 Task: Create a due date automation trigger when advanced on, the moment a card is due add fields without custom field "Resume" set to a number lower or equal to 1 and lower than 10.
Action: Mouse moved to (1104, 329)
Screenshot: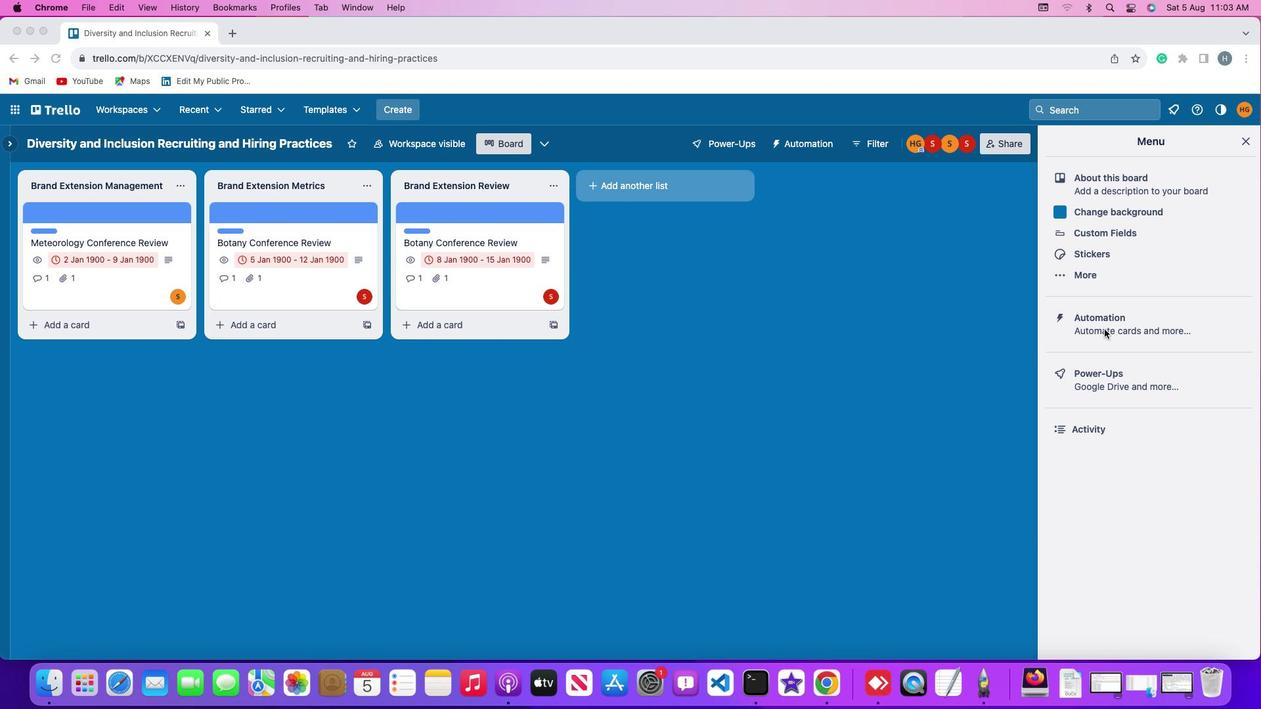 
Action: Mouse pressed left at (1104, 329)
Screenshot: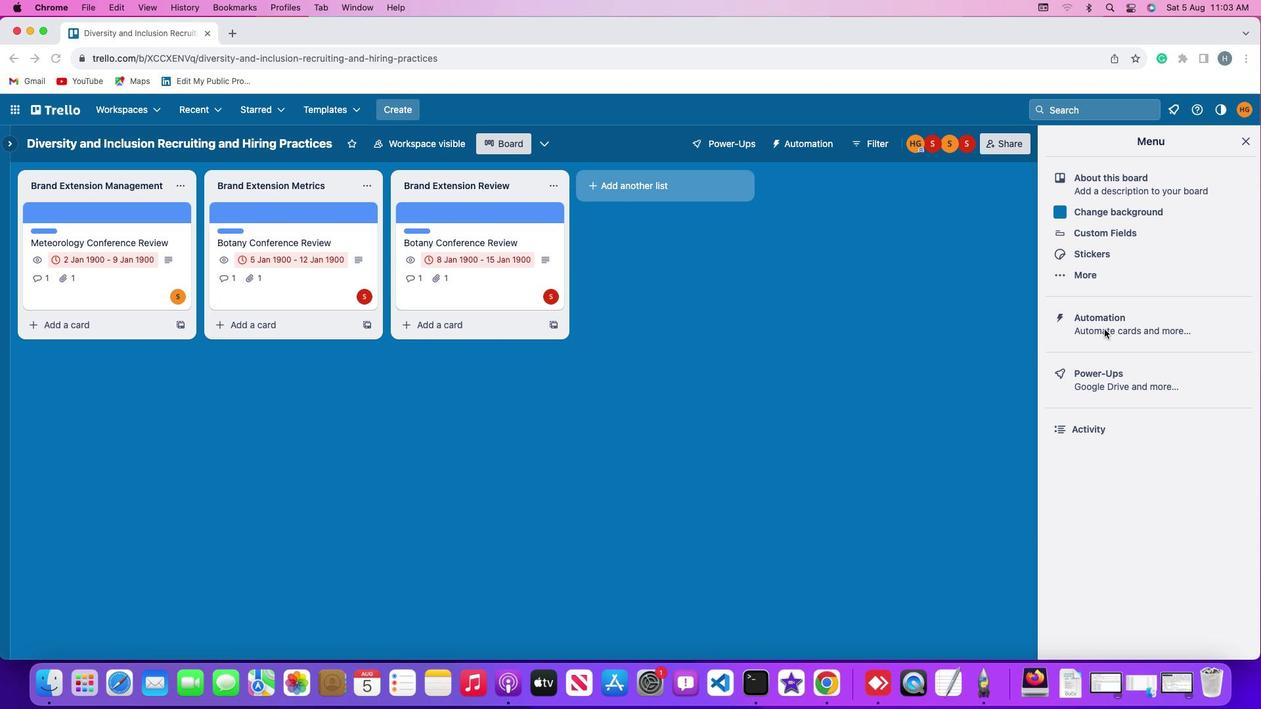 
Action: Mouse pressed left at (1104, 329)
Screenshot: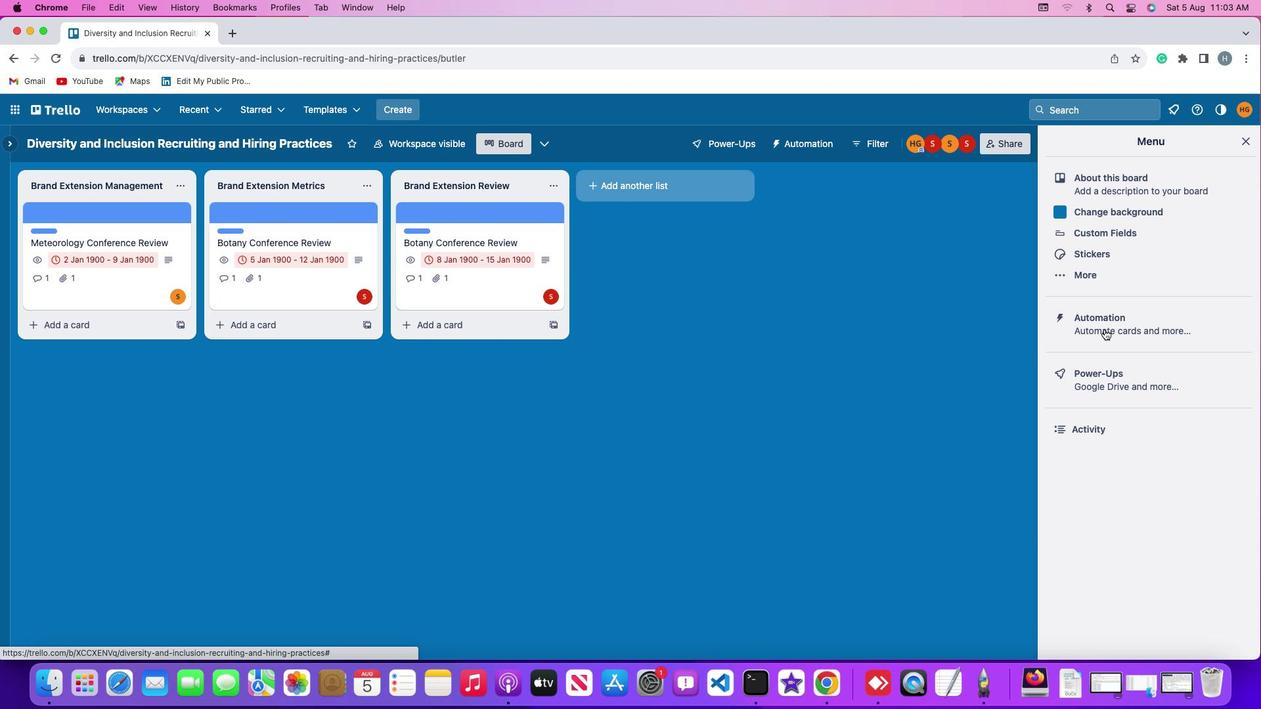 
Action: Mouse moved to (98, 315)
Screenshot: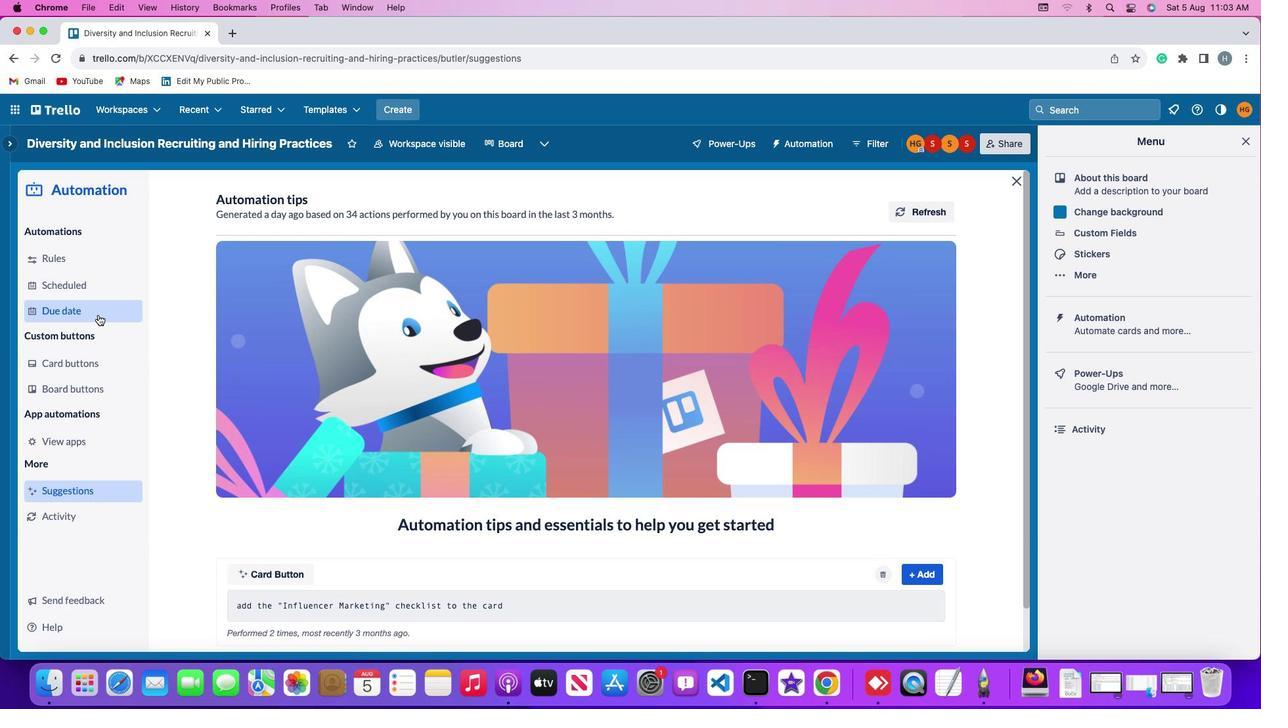 
Action: Mouse pressed left at (98, 315)
Screenshot: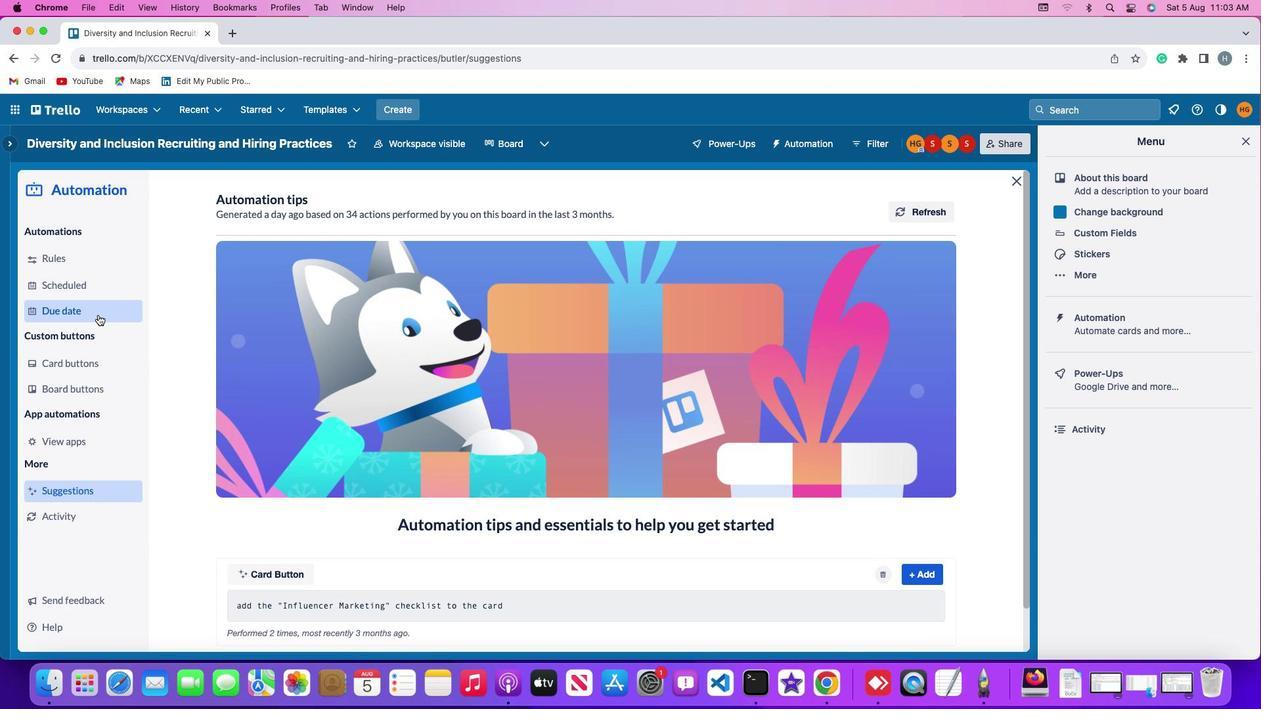 
Action: Mouse moved to (874, 199)
Screenshot: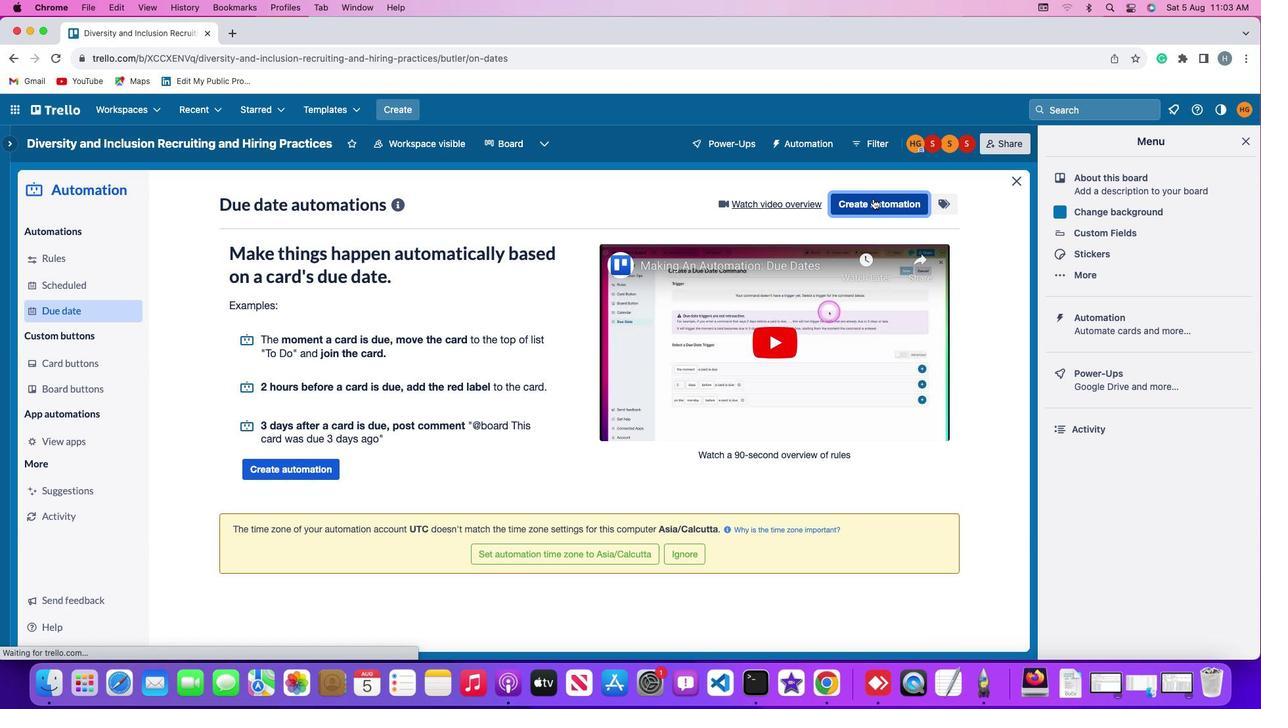 
Action: Mouse pressed left at (874, 199)
Screenshot: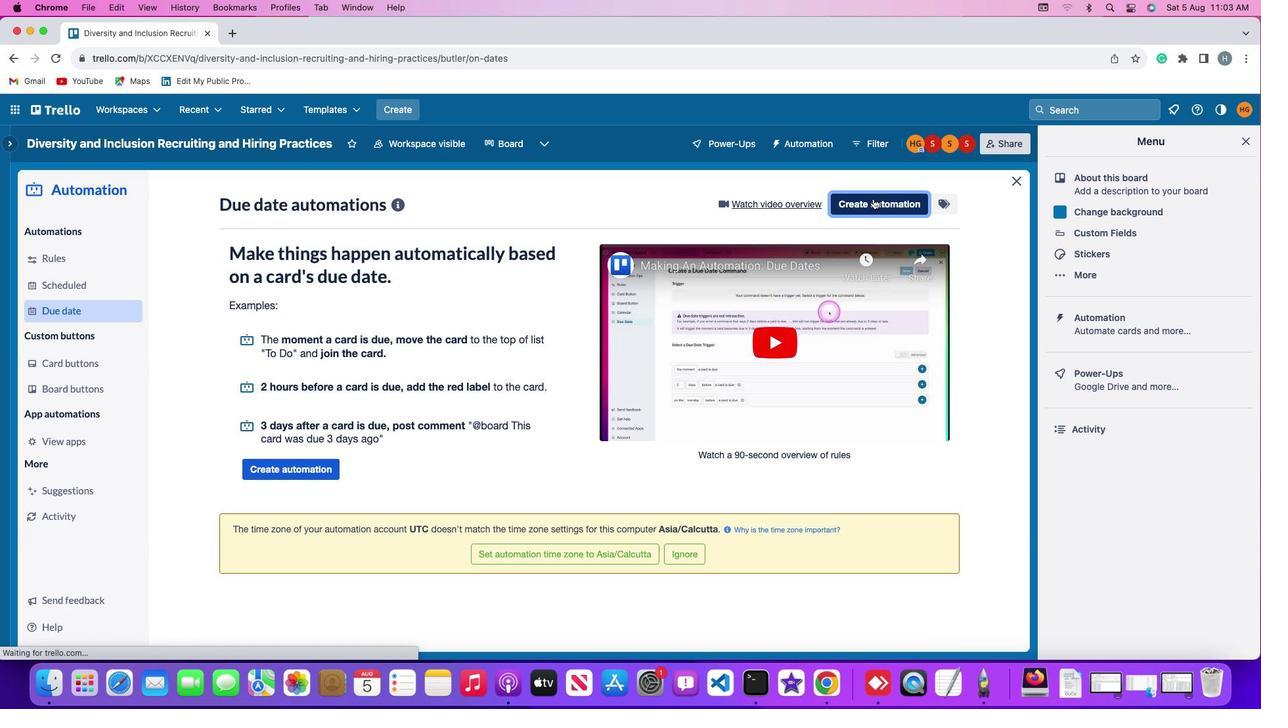 
Action: Mouse moved to (540, 329)
Screenshot: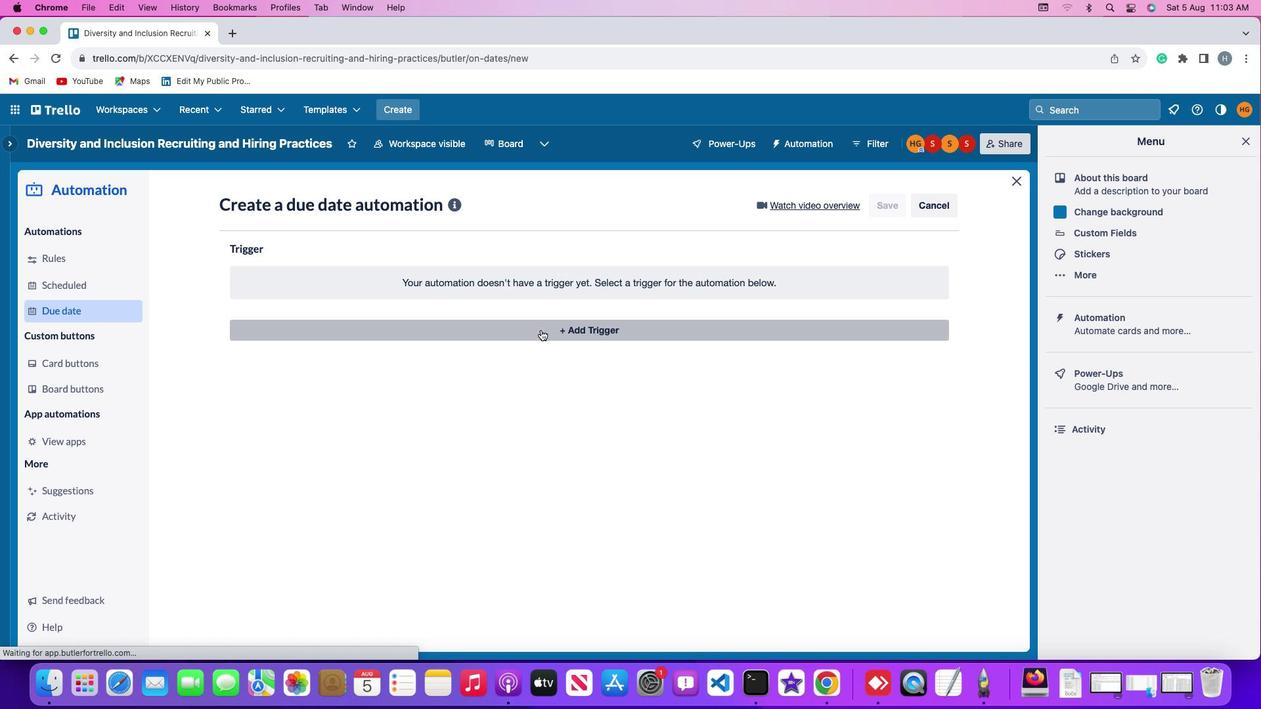 
Action: Mouse pressed left at (540, 329)
Screenshot: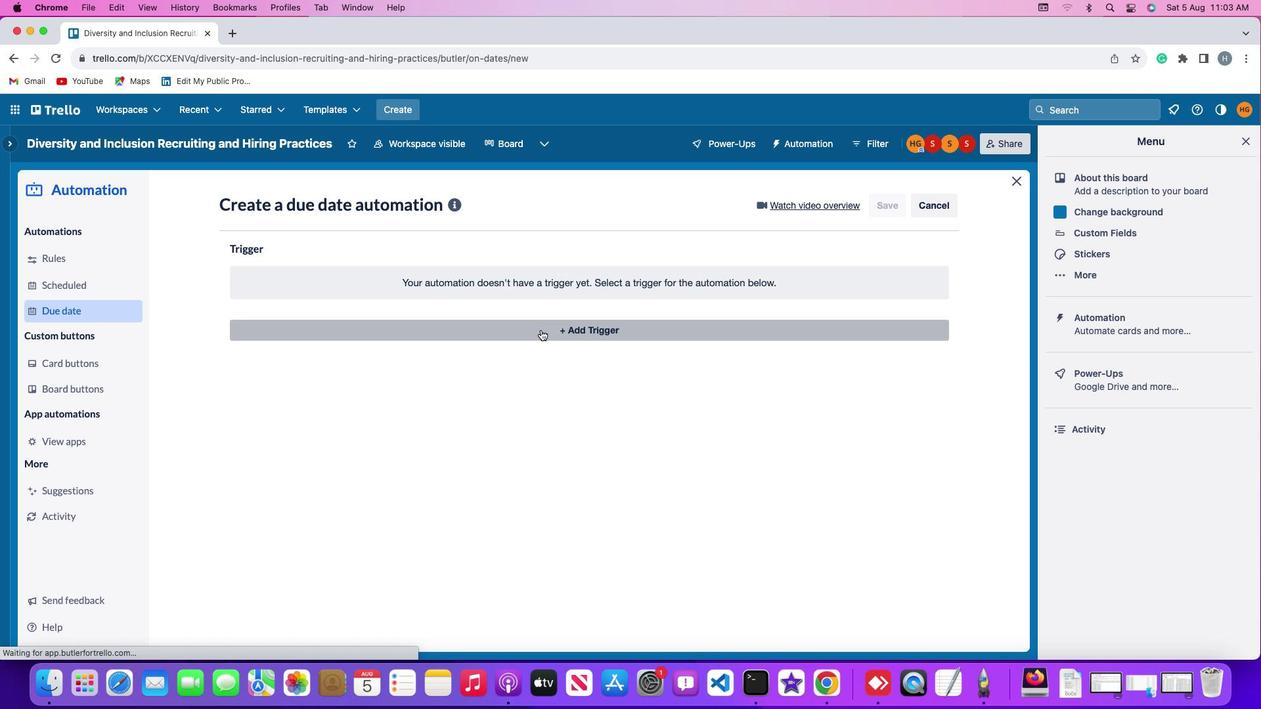 
Action: Mouse moved to (291, 488)
Screenshot: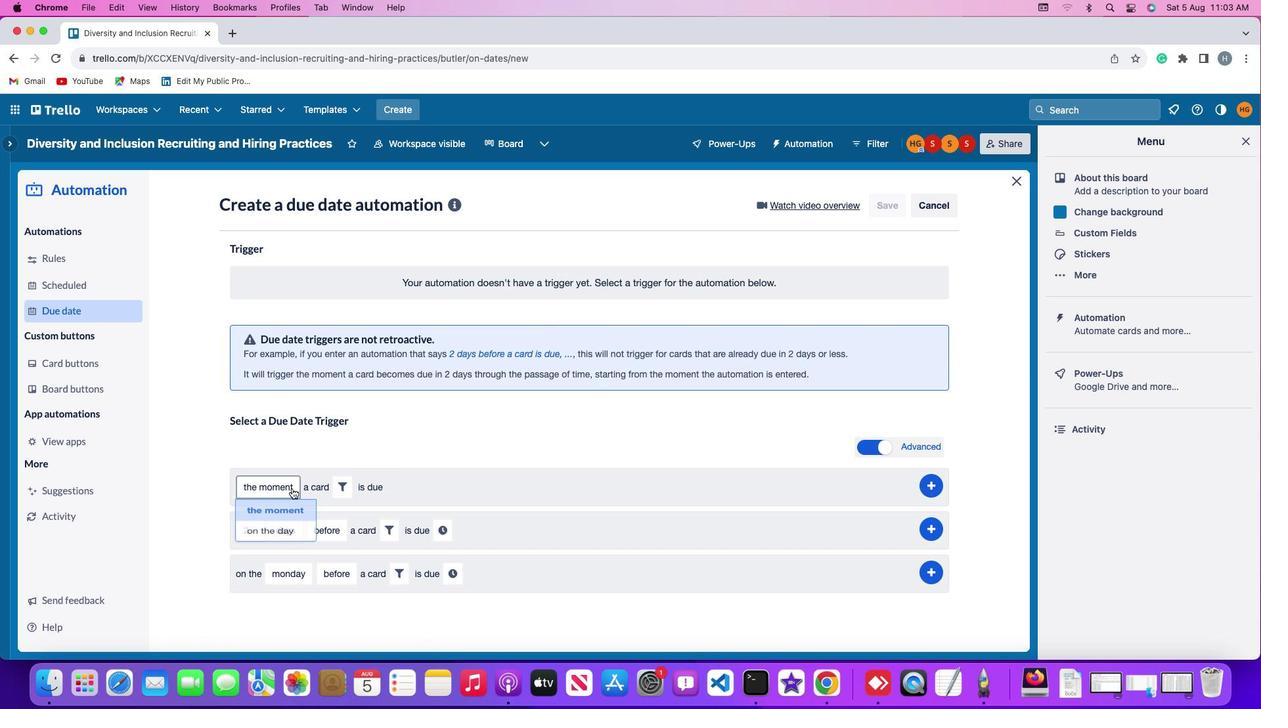 
Action: Mouse pressed left at (291, 488)
Screenshot: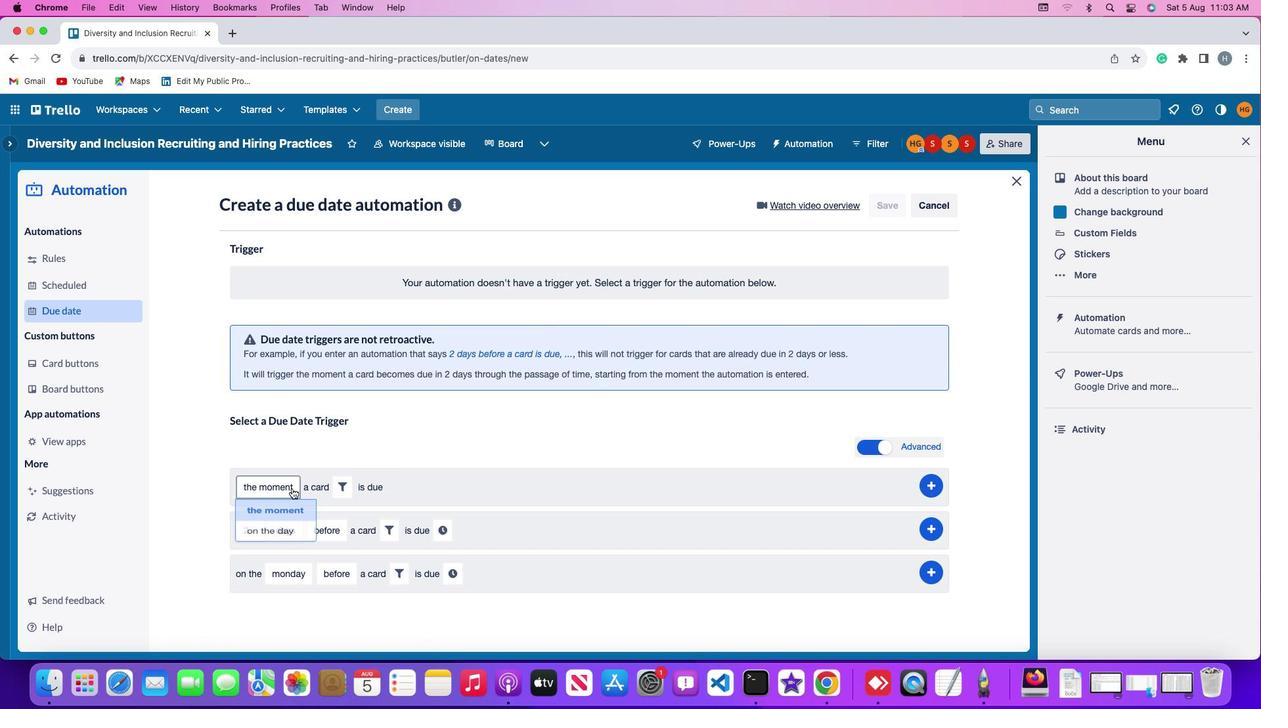 
Action: Mouse moved to (285, 510)
Screenshot: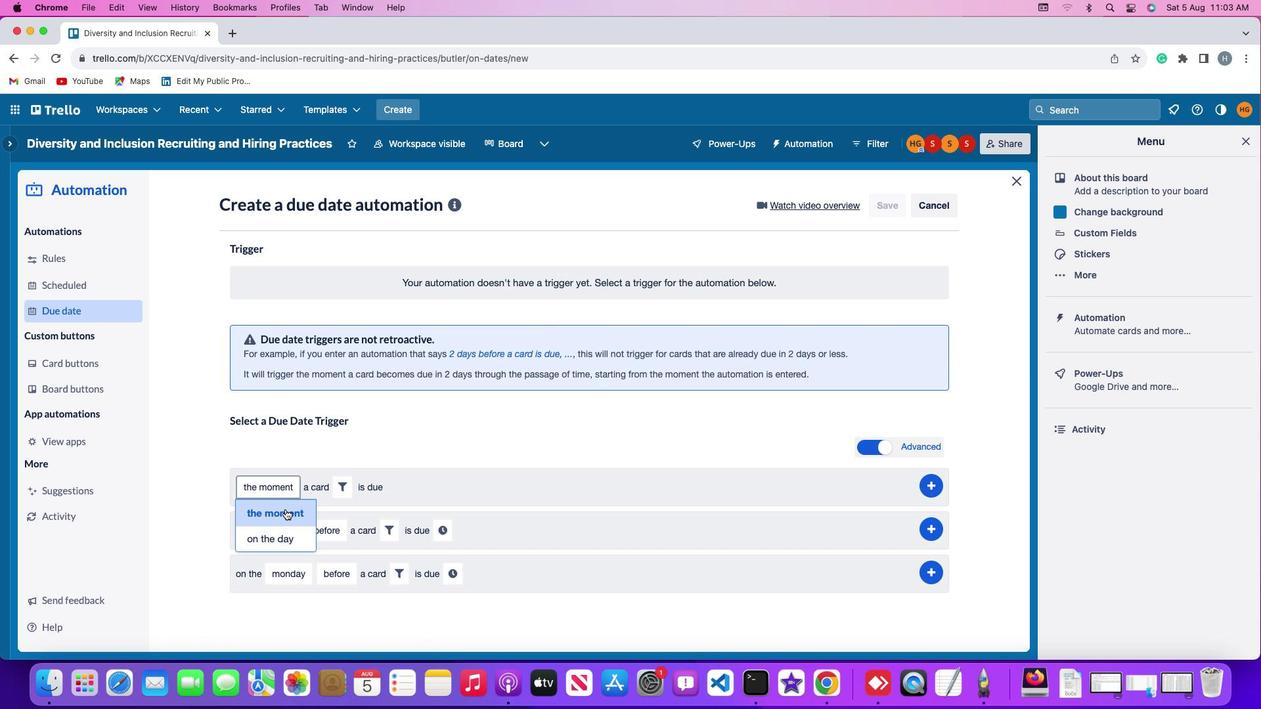 
Action: Mouse pressed left at (285, 510)
Screenshot: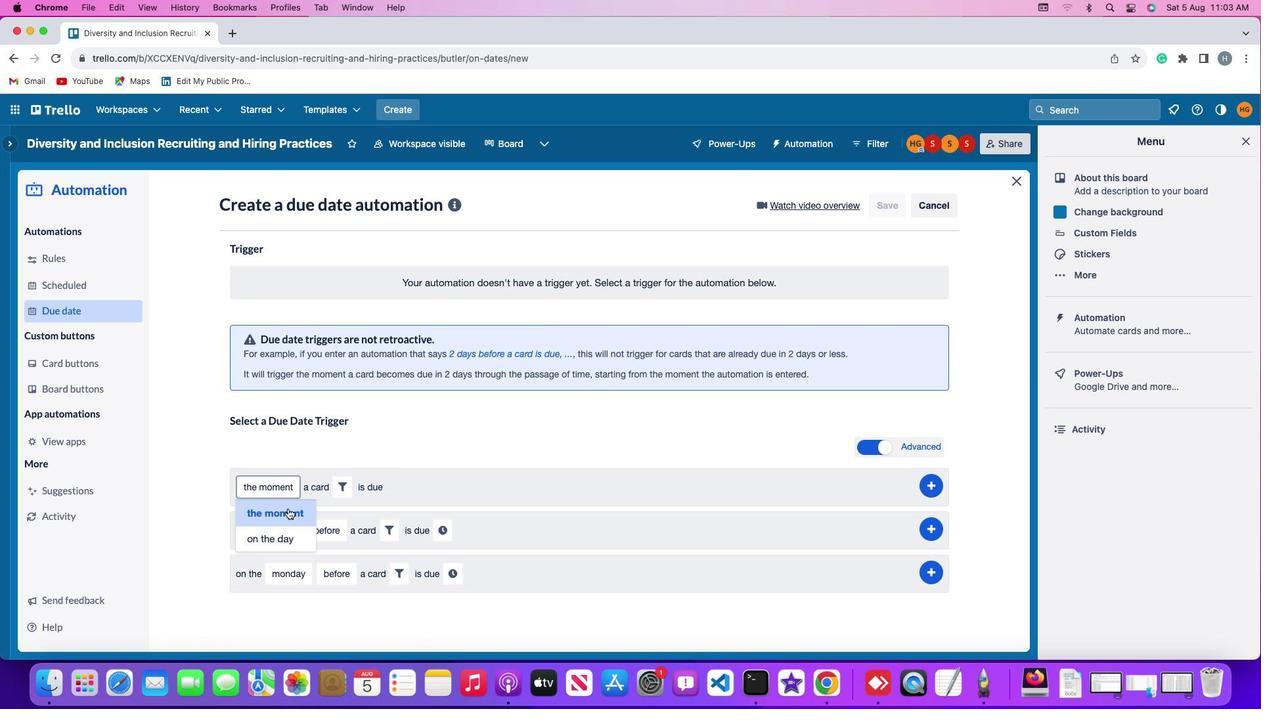 
Action: Mouse moved to (349, 487)
Screenshot: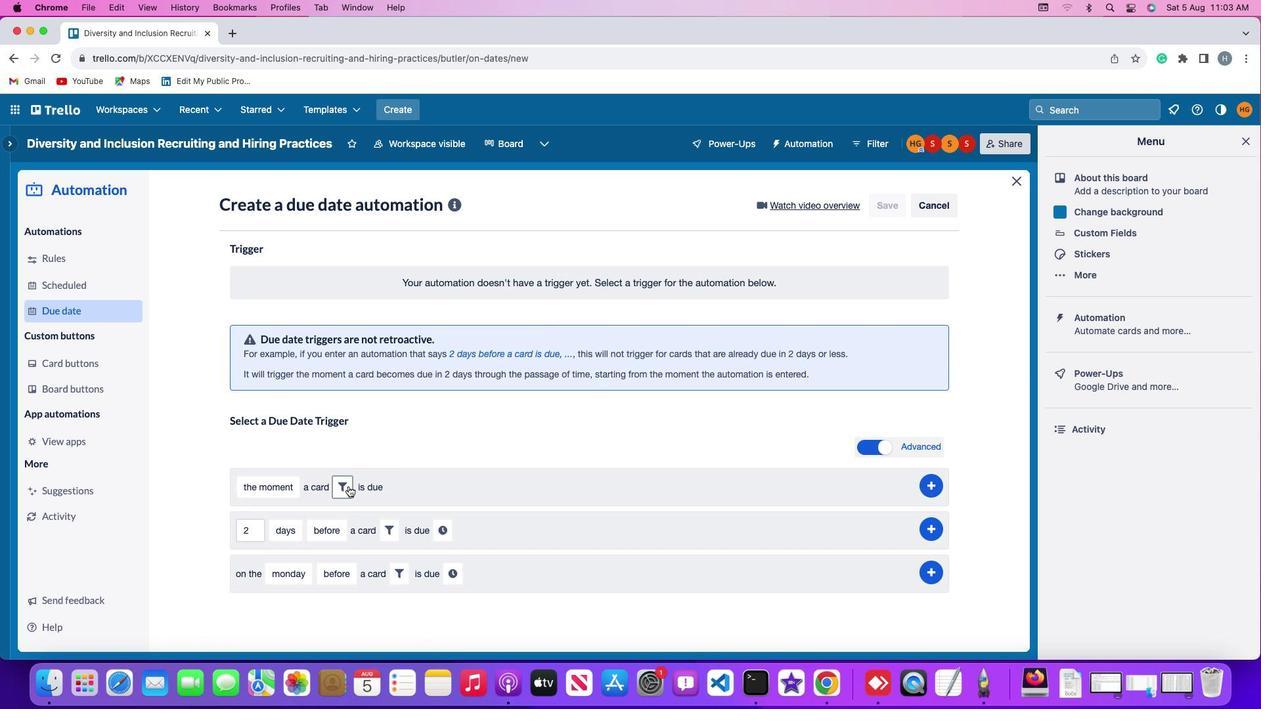 
Action: Mouse pressed left at (349, 487)
Screenshot: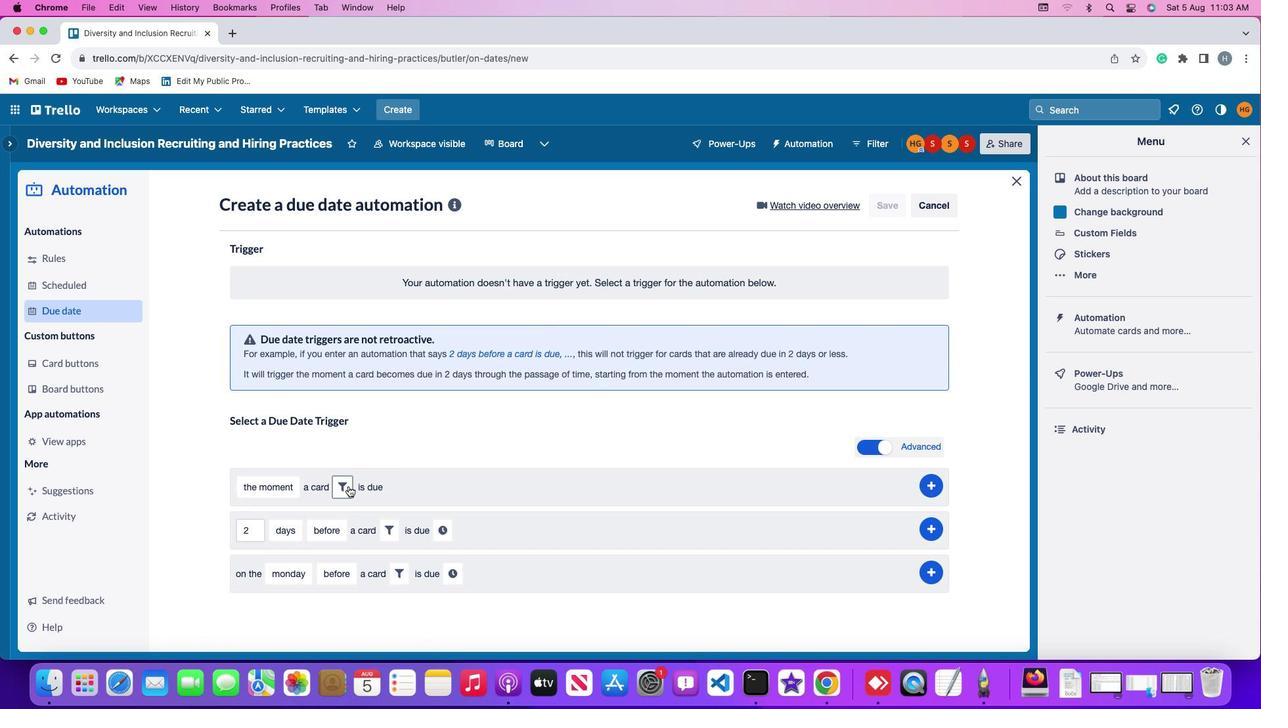 
Action: Mouse moved to (565, 524)
Screenshot: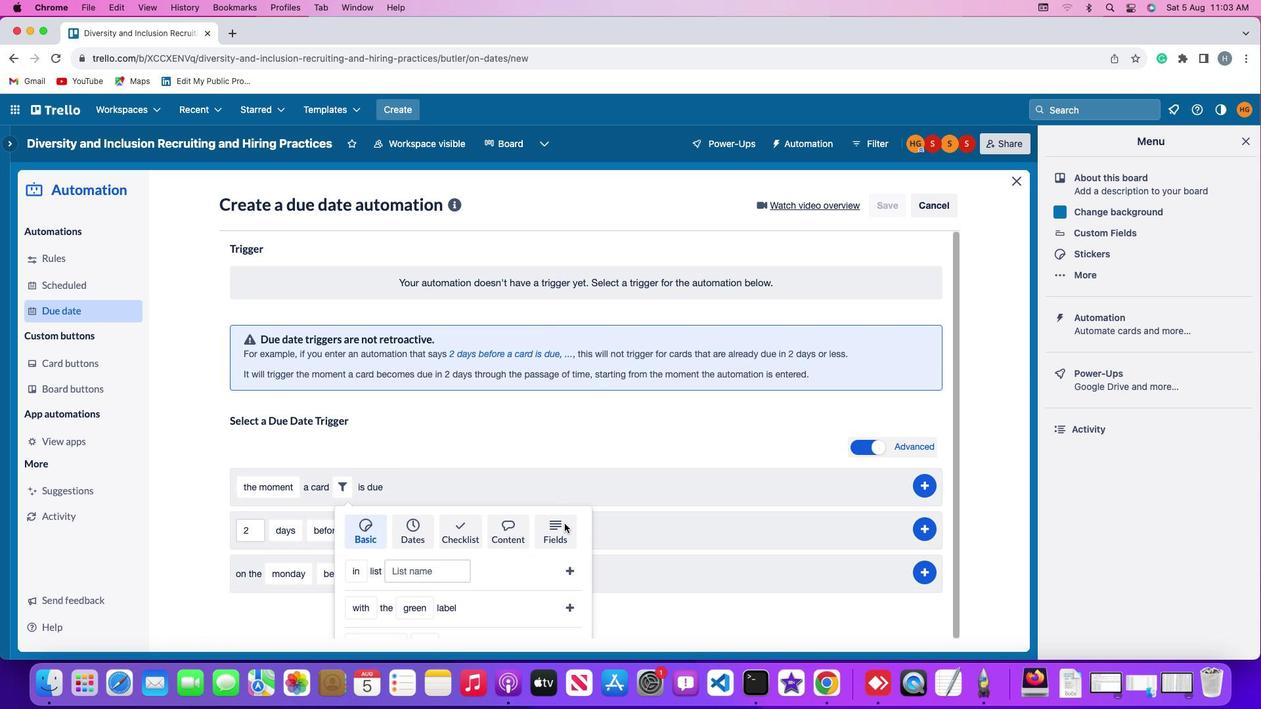 
Action: Mouse pressed left at (565, 524)
Screenshot: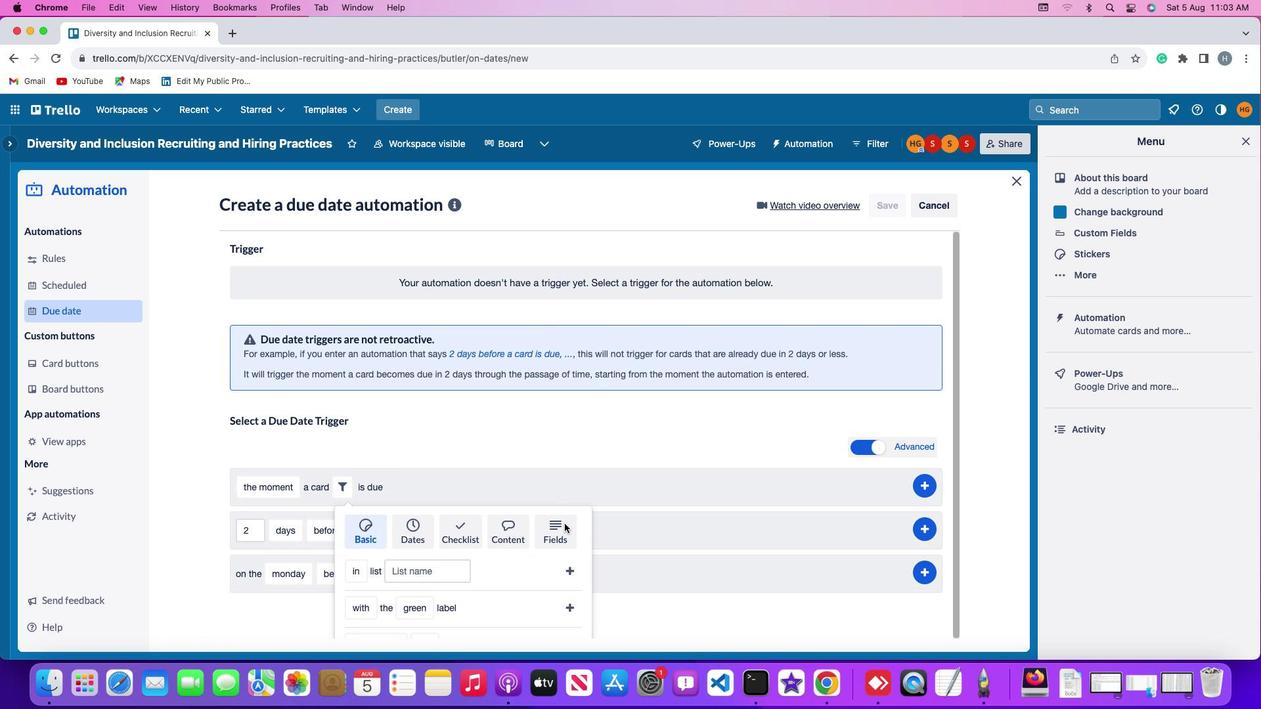 
Action: Mouse moved to (525, 550)
Screenshot: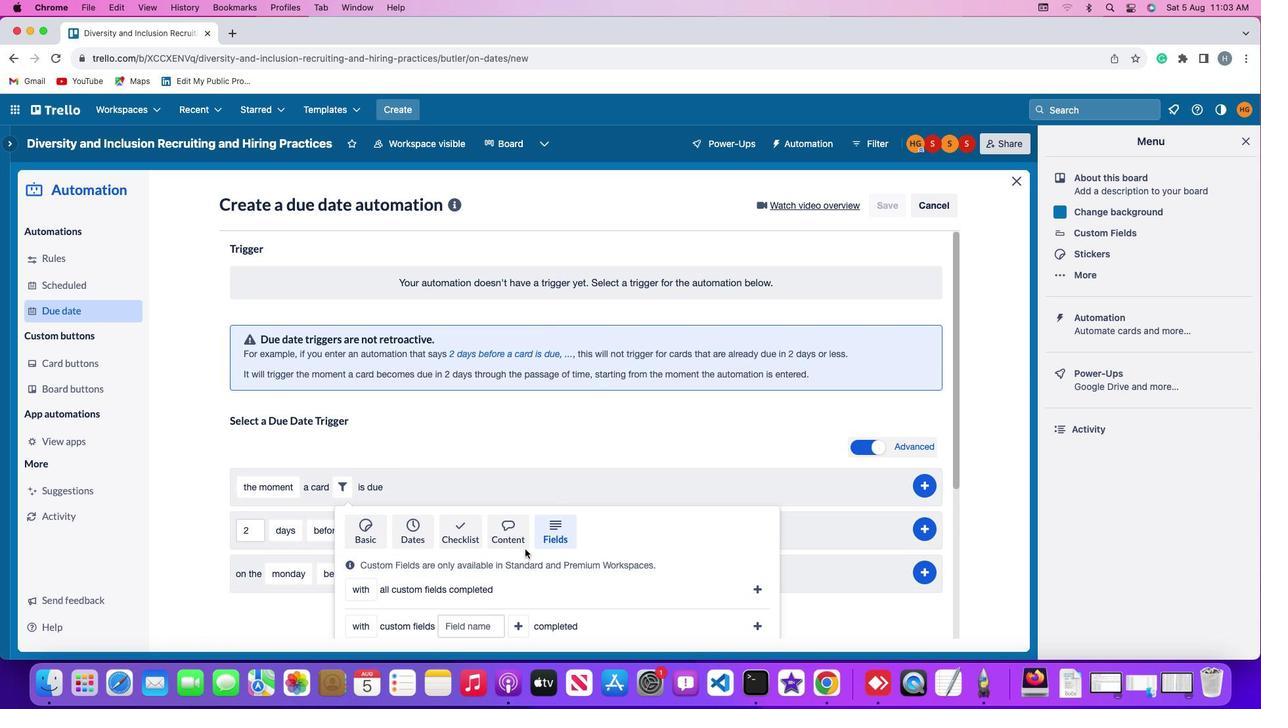 
Action: Mouse scrolled (525, 550) with delta (0, 0)
Screenshot: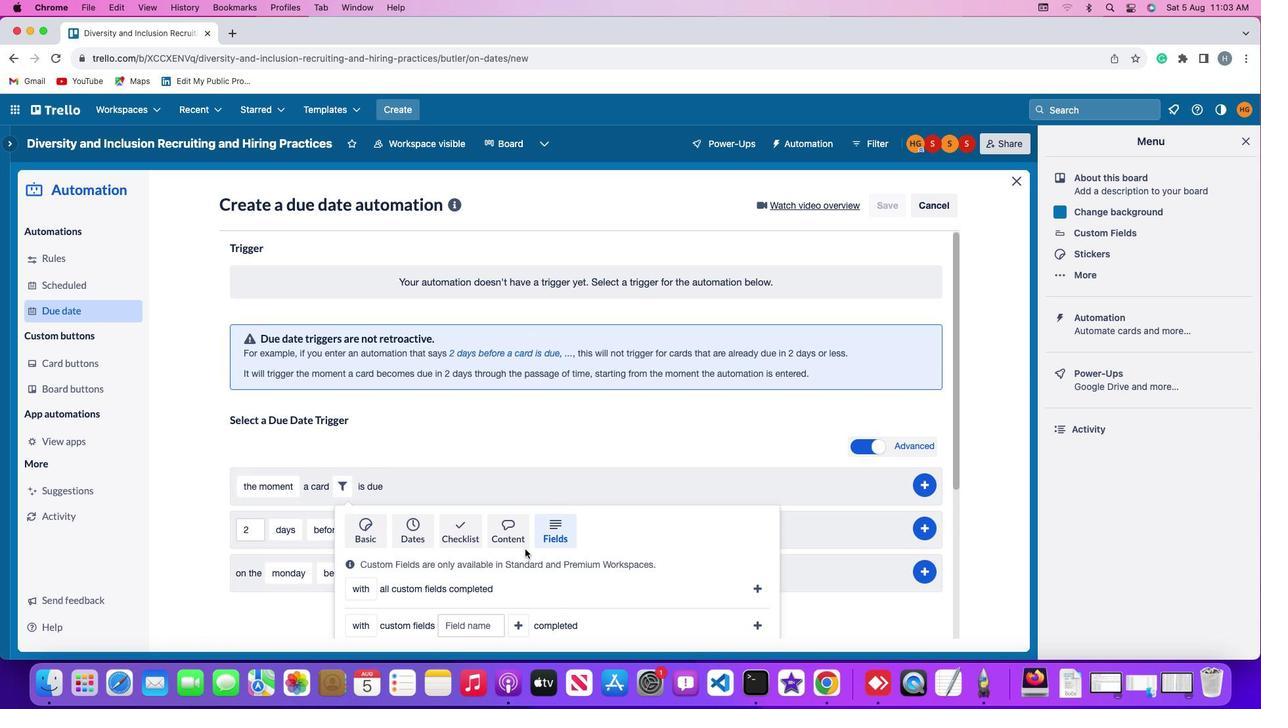 
Action: Mouse scrolled (525, 550) with delta (0, 0)
Screenshot: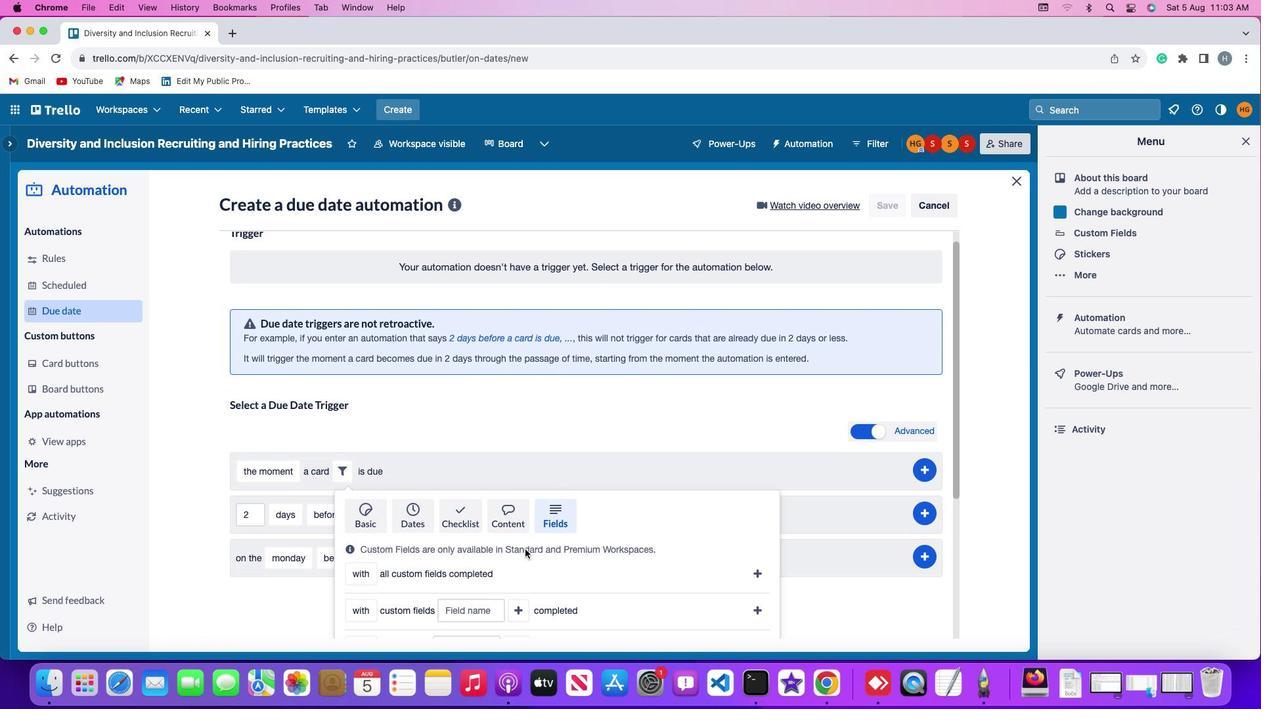 
Action: Mouse scrolled (525, 550) with delta (0, -1)
Screenshot: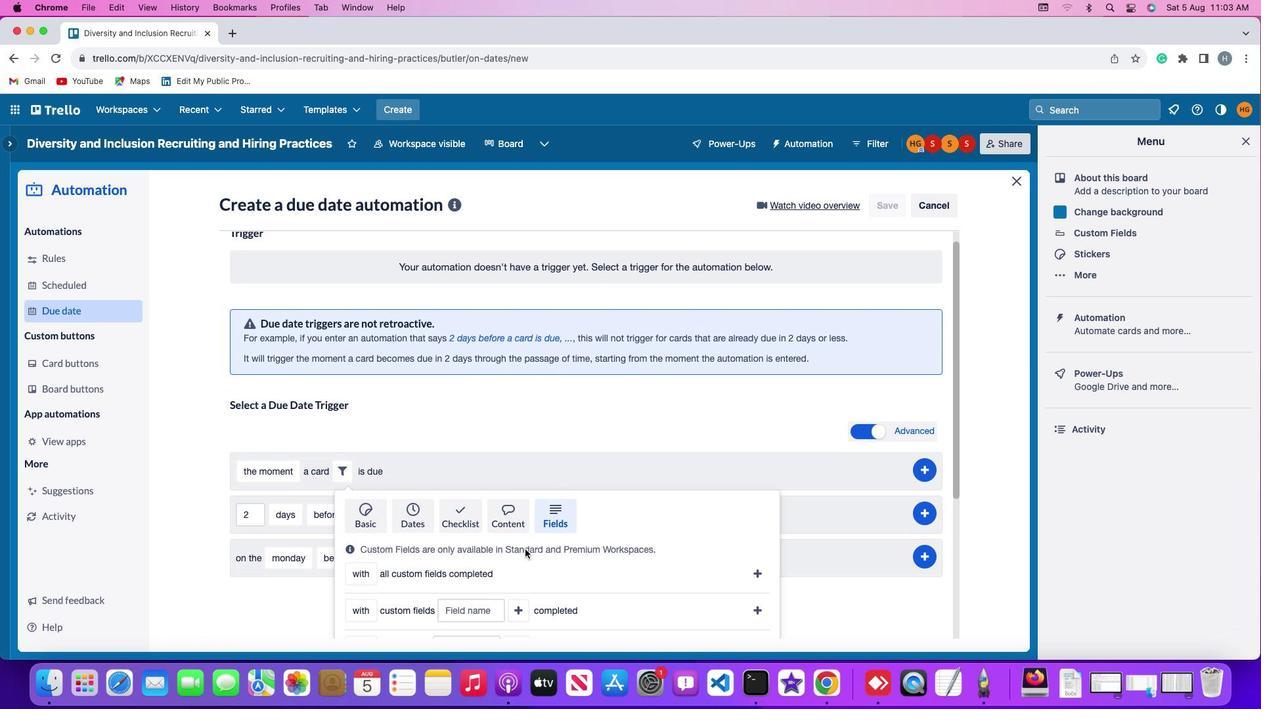 
Action: Mouse scrolled (525, 550) with delta (0, -2)
Screenshot: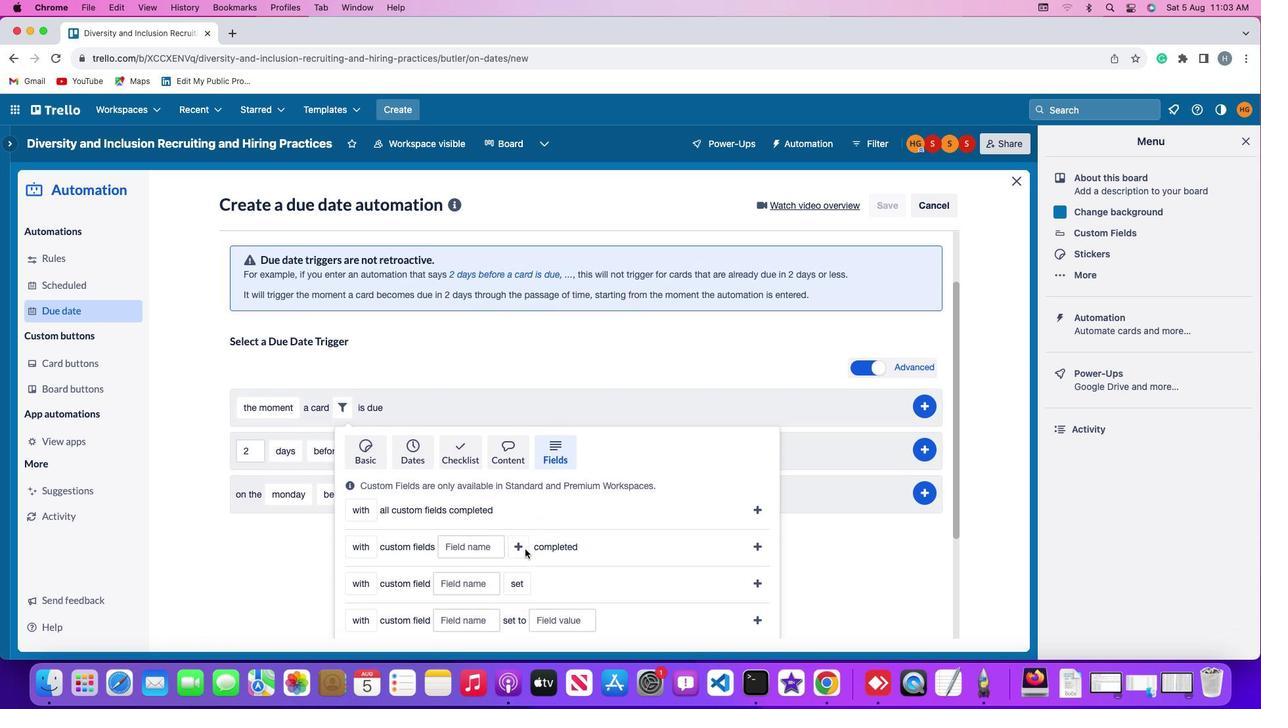 
Action: Mouse scrolled (525, 550) with delta (0, 0)
Screenshot: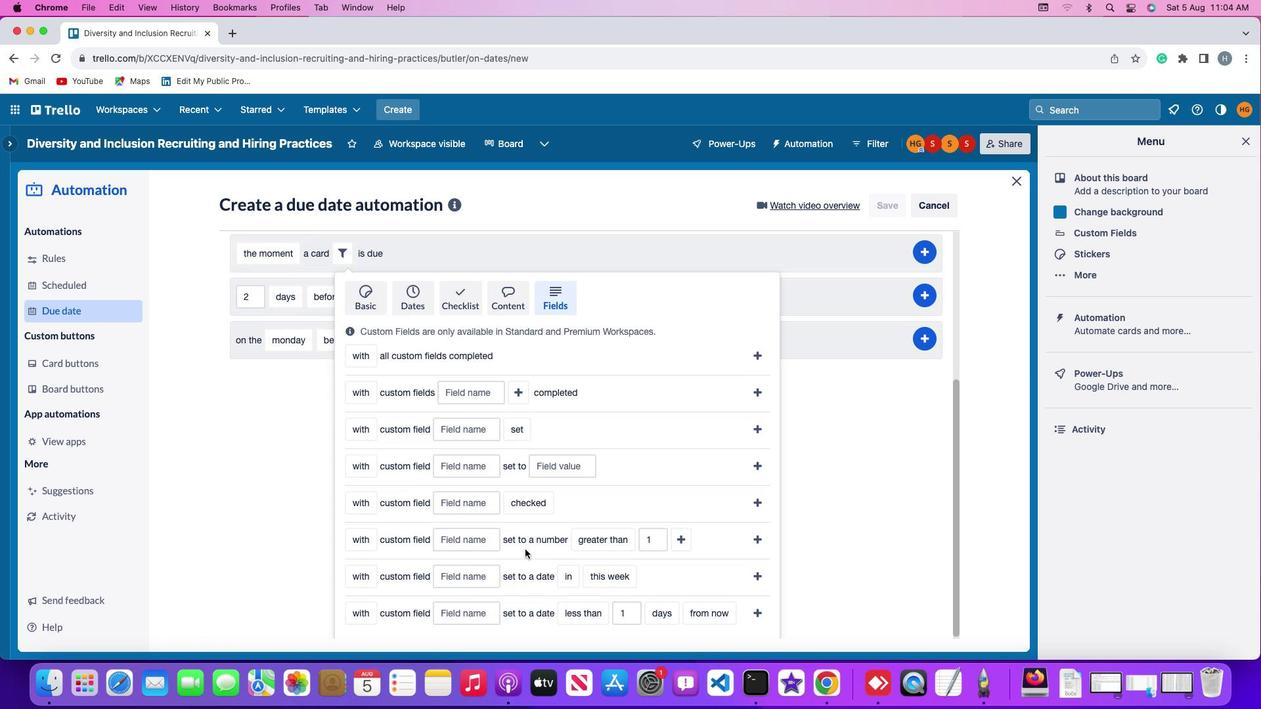 
Action: Mouse scrolled (525, 550) with delta (0, 0)
Screenshot: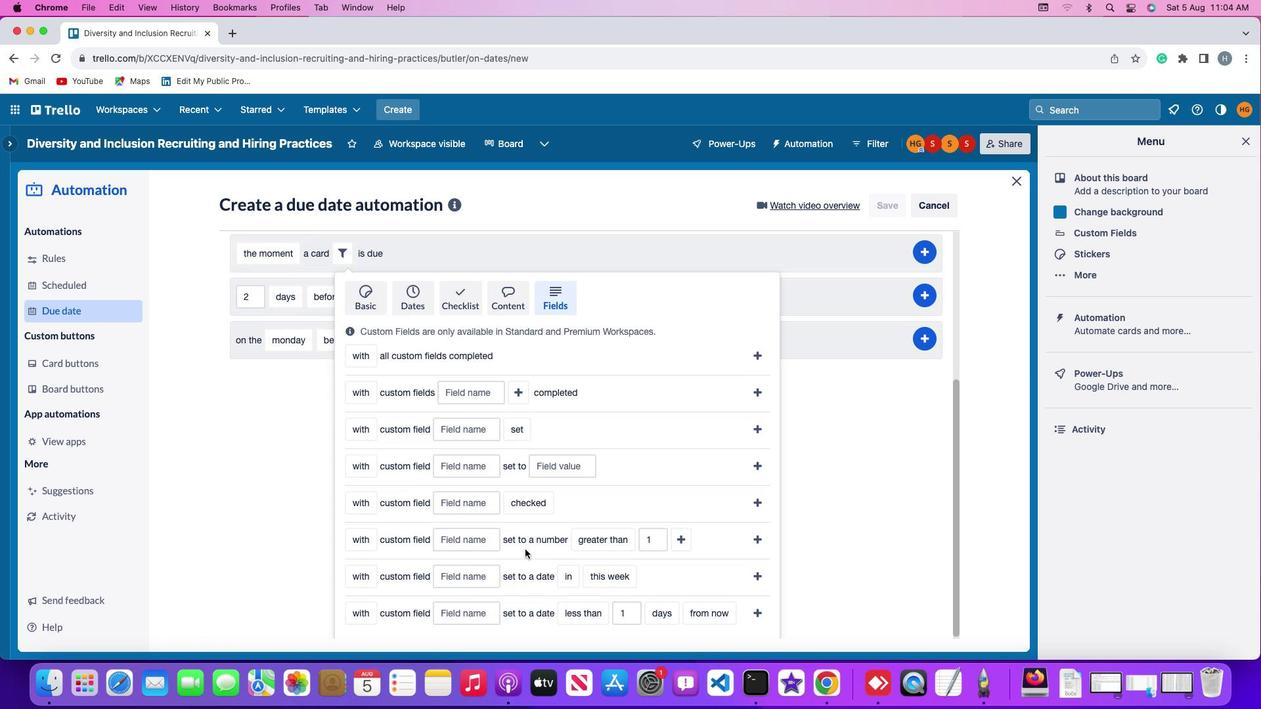
Action: Mouse scrolled (525, 550) with delta (0, -1)
Screenshot: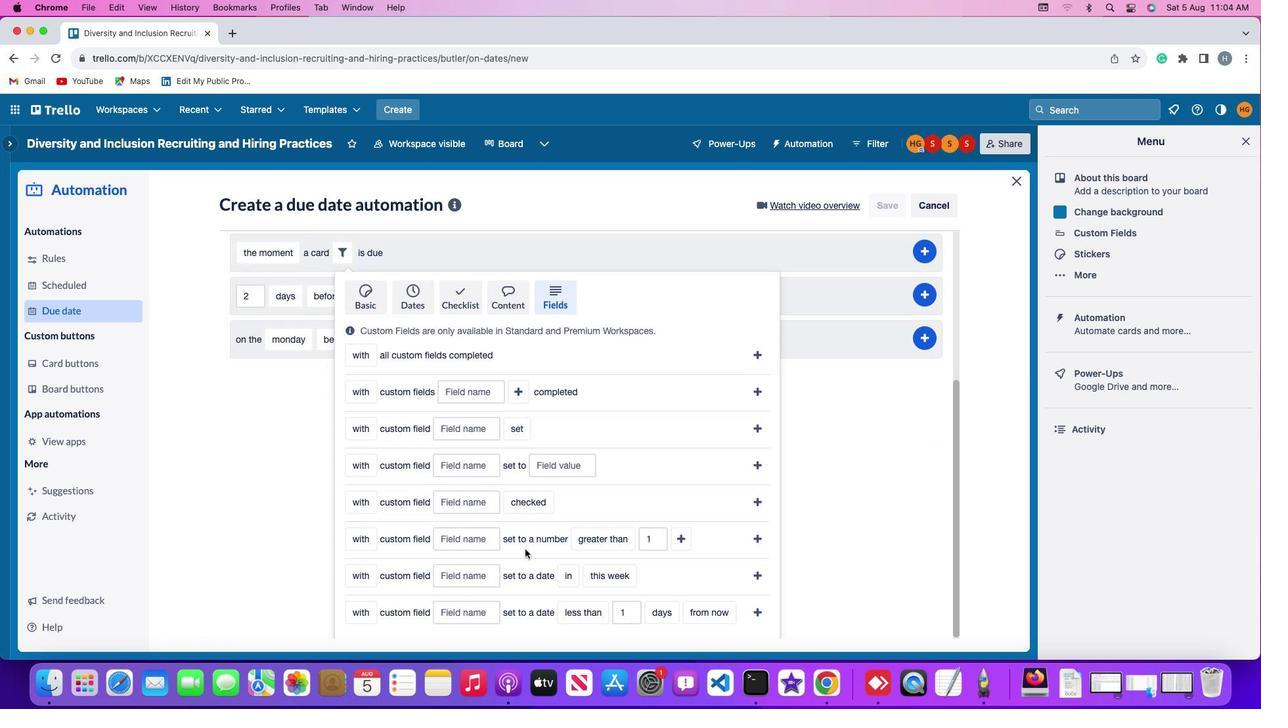 
Action: Mouse moved to (364, 536)
Screenshot: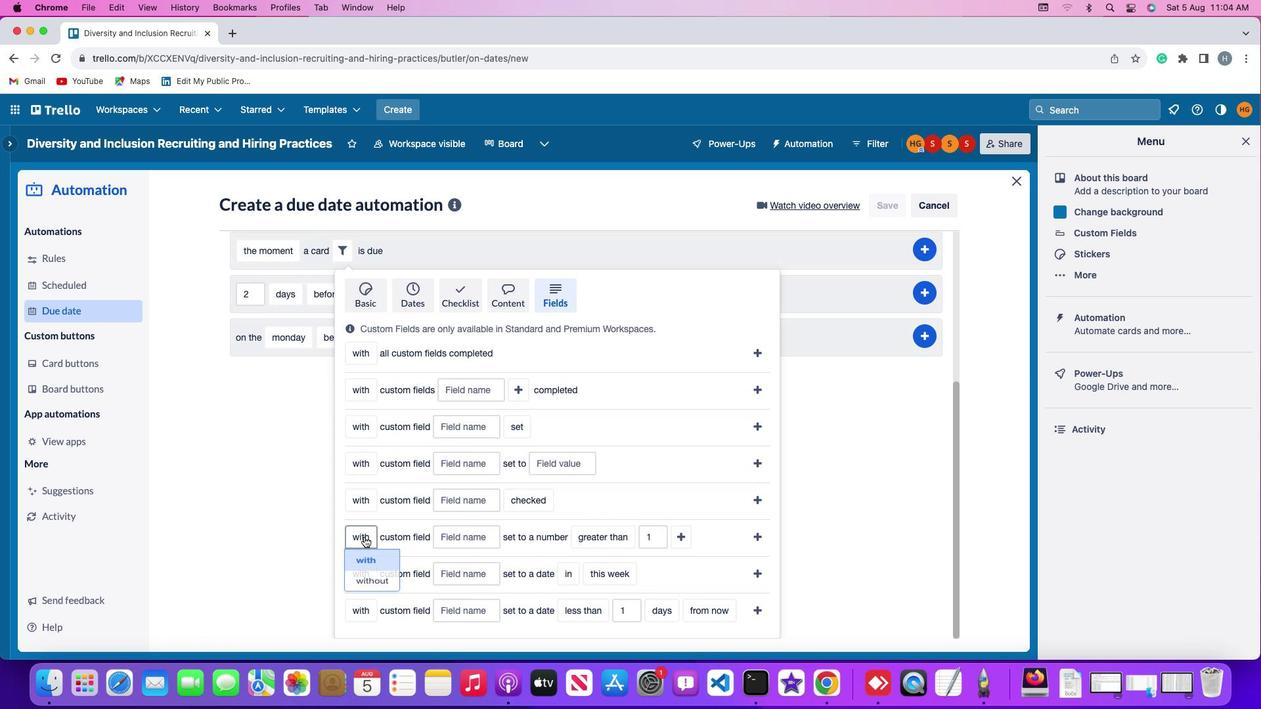 
Action: Mouse pressed left at (364, 536)
Screenshot: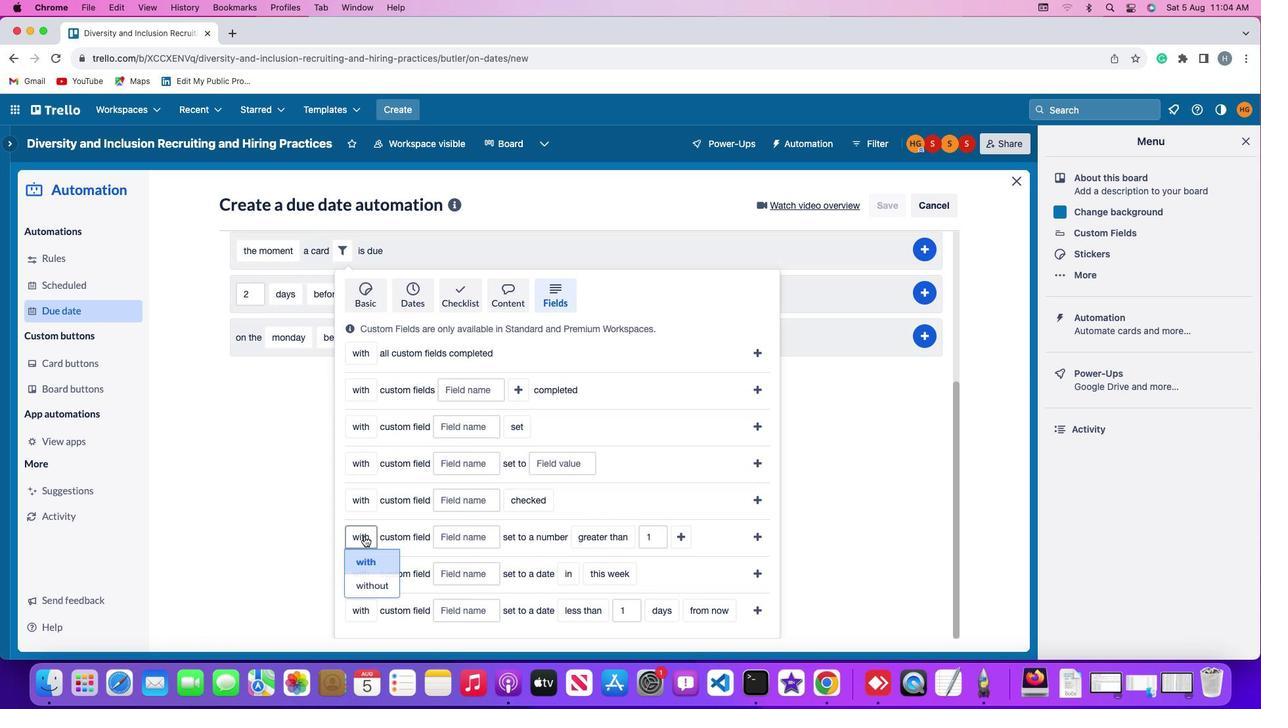 
Action: Mouse moved to (379, 584)
Screenshot: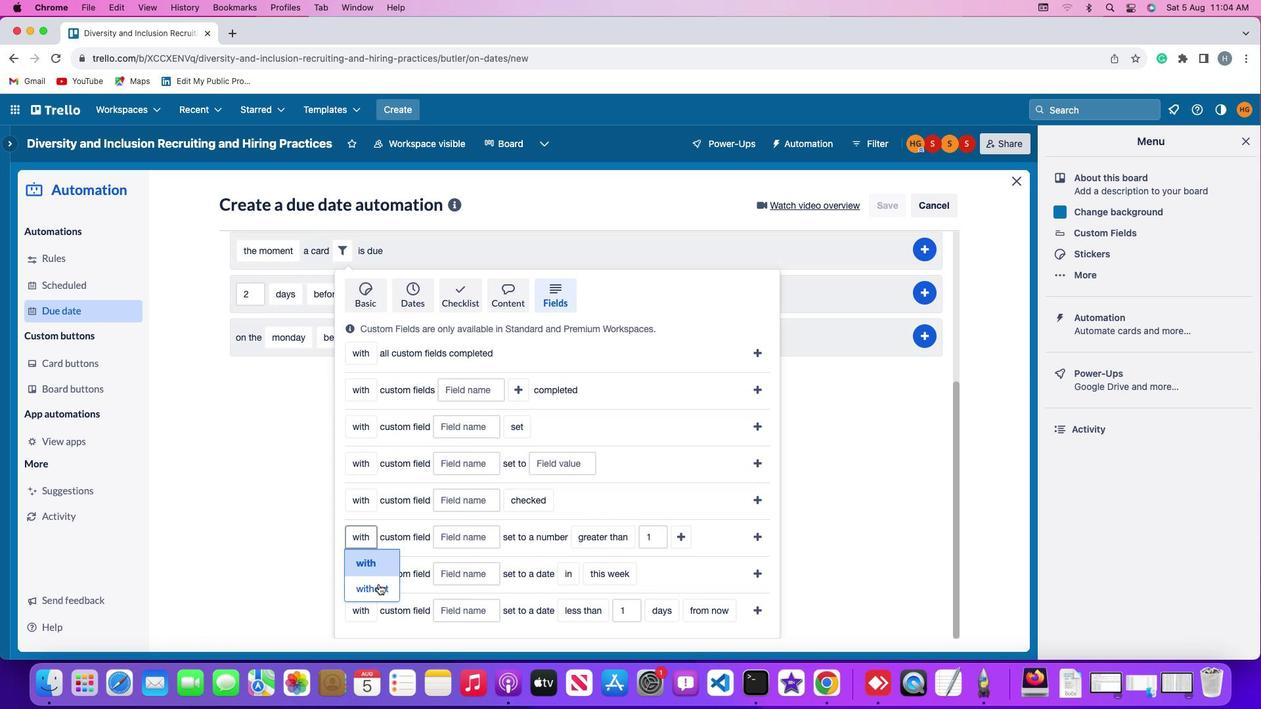
Action: Mouse pressed left at (379, 584)
Screenshot: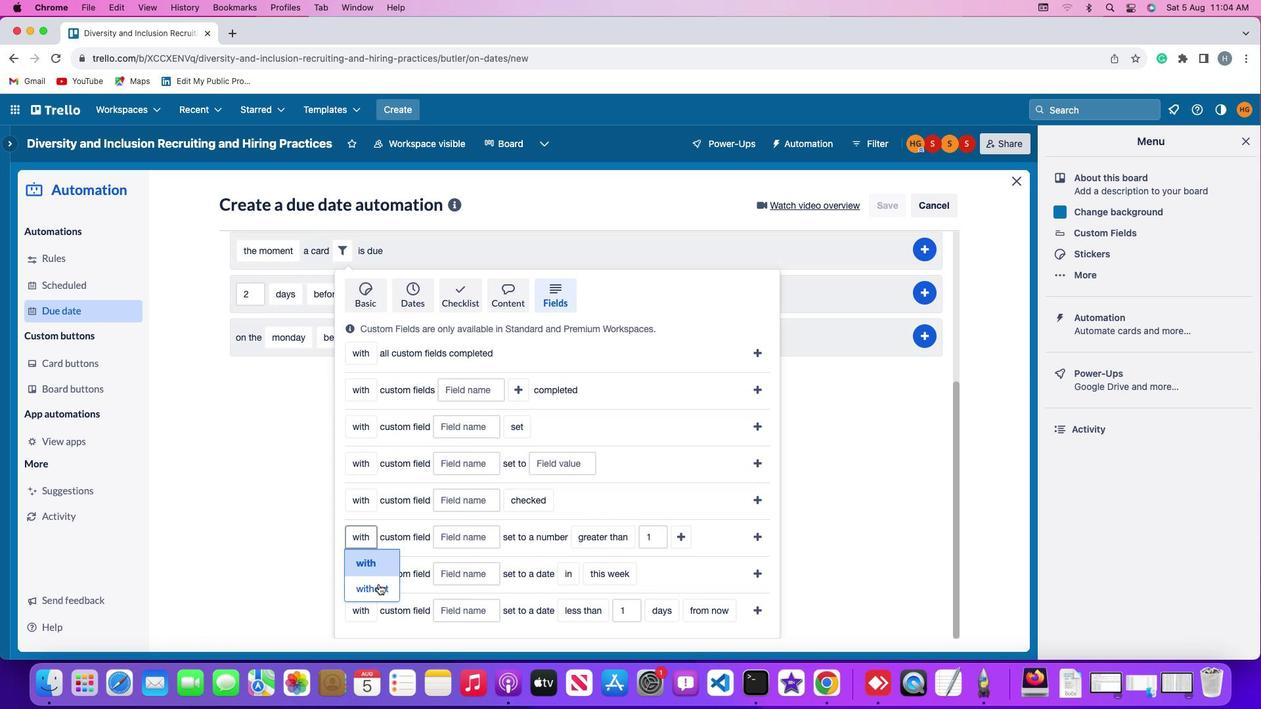 
Action: Mouse moved to (465, 538)
Screenshot: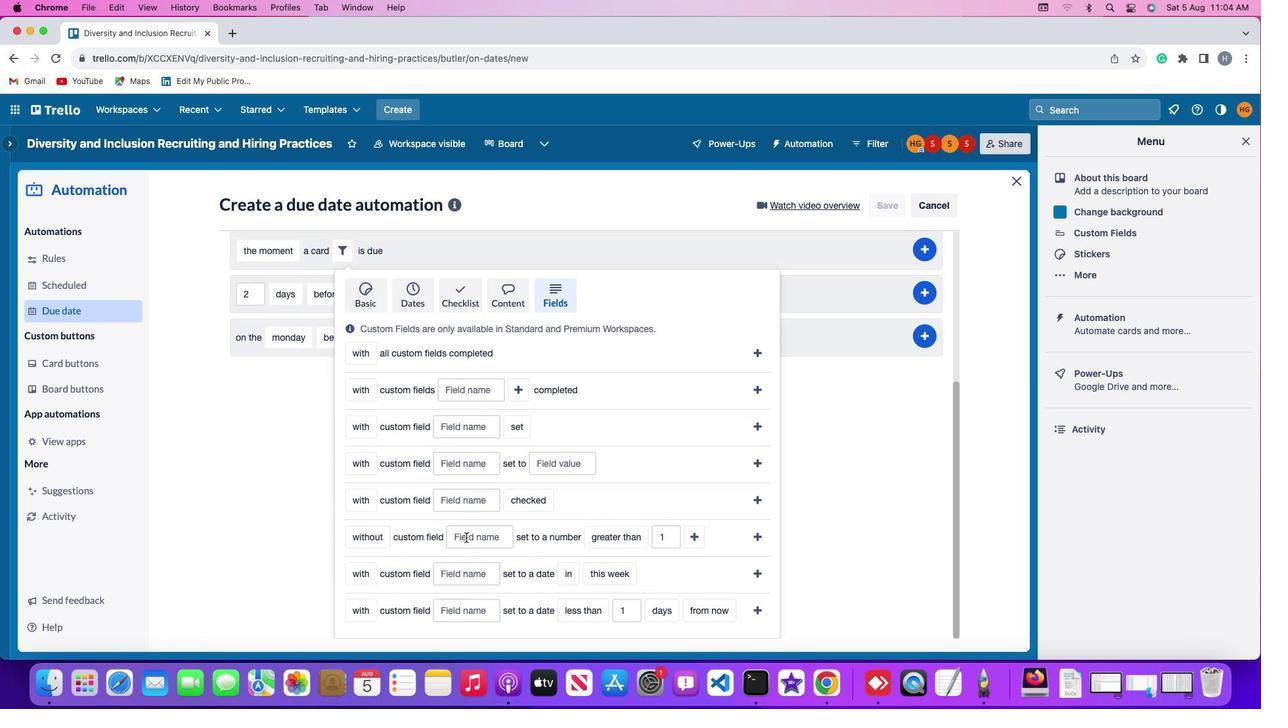 
Action: Mouse pressed left at (465, 538)
Screenshot: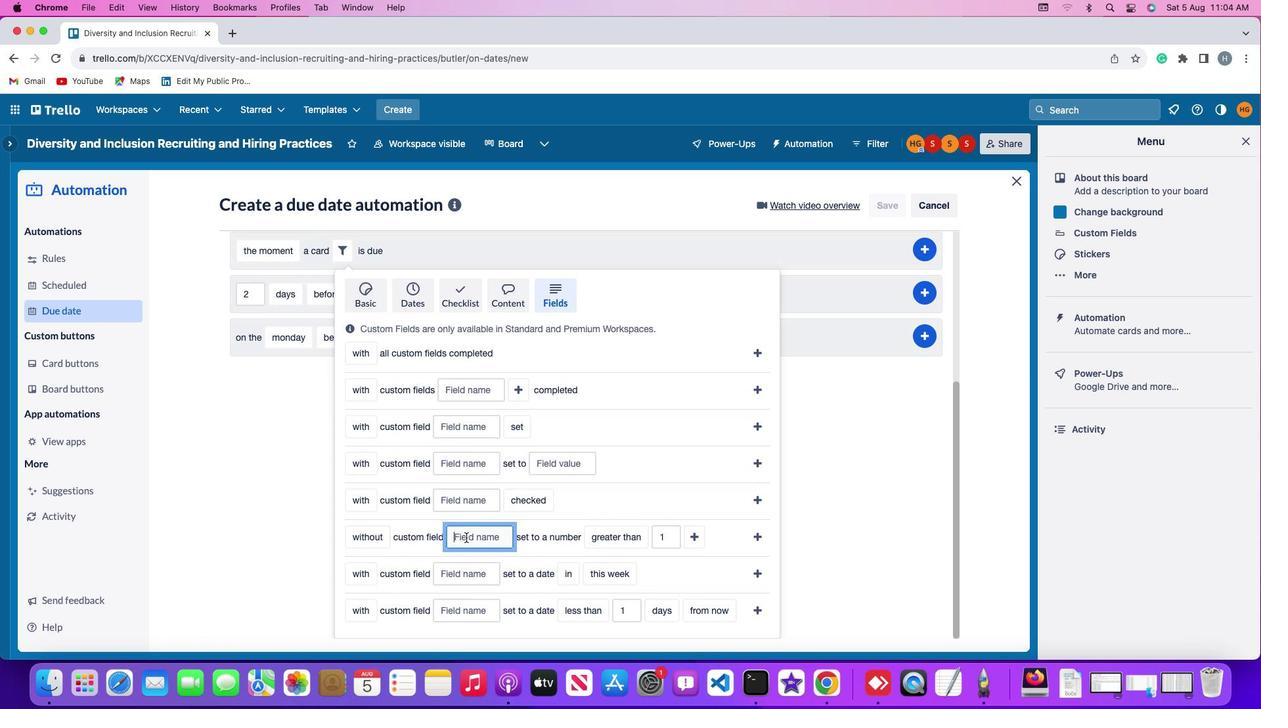 
Action: Mouse moved to (465, 537)
Screenshot: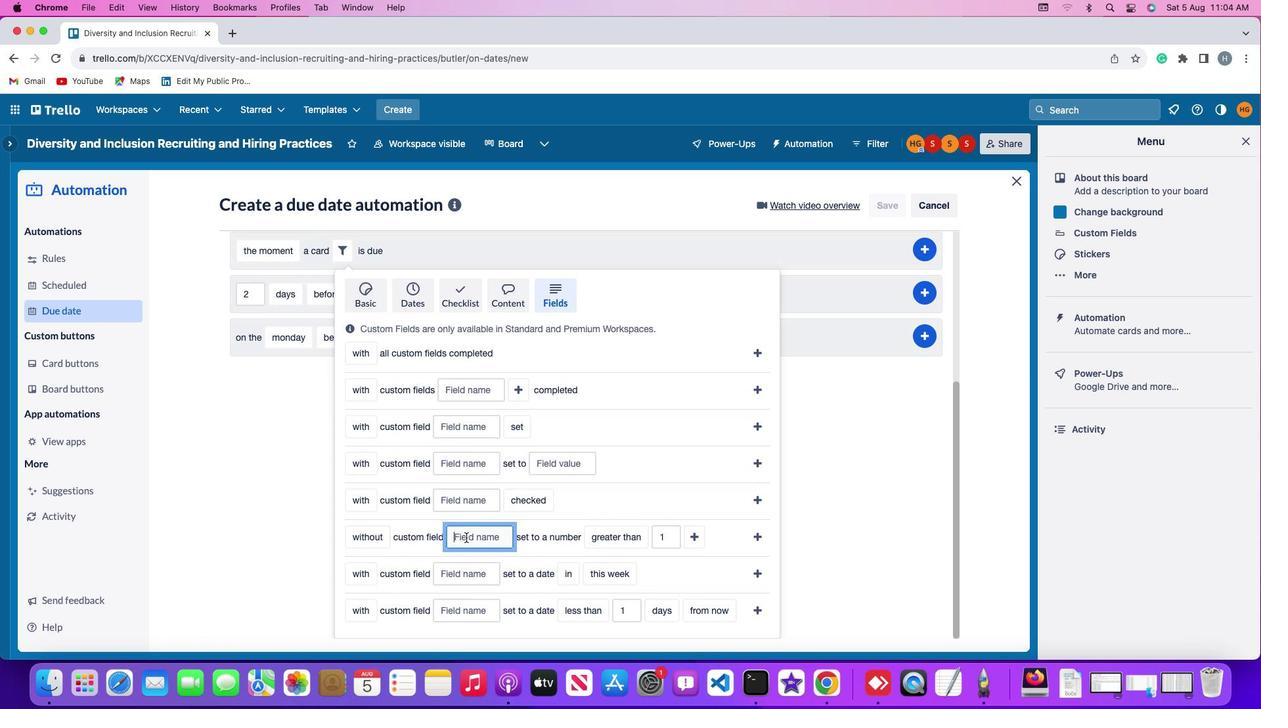 
Action: Key pressed Key.shift'R''e''s''u''m''e'
Screenshot: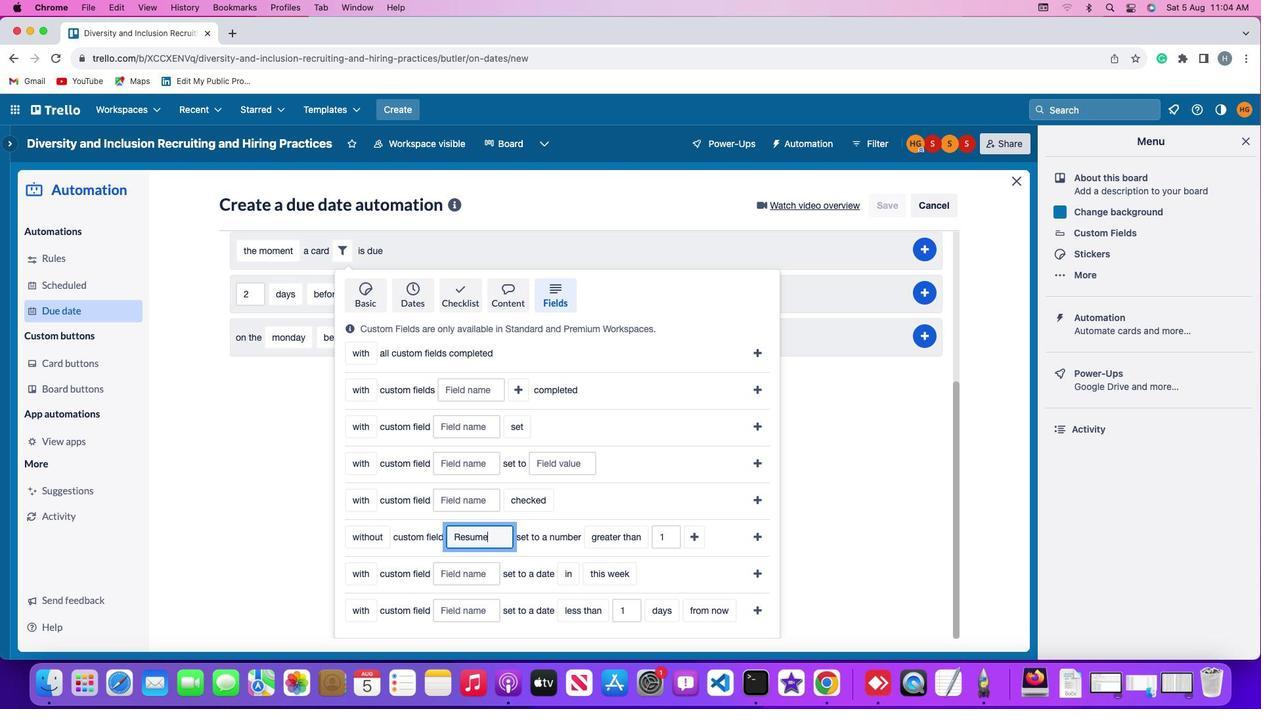 
Action: Mouse moved to (612, 533)
Screenshot: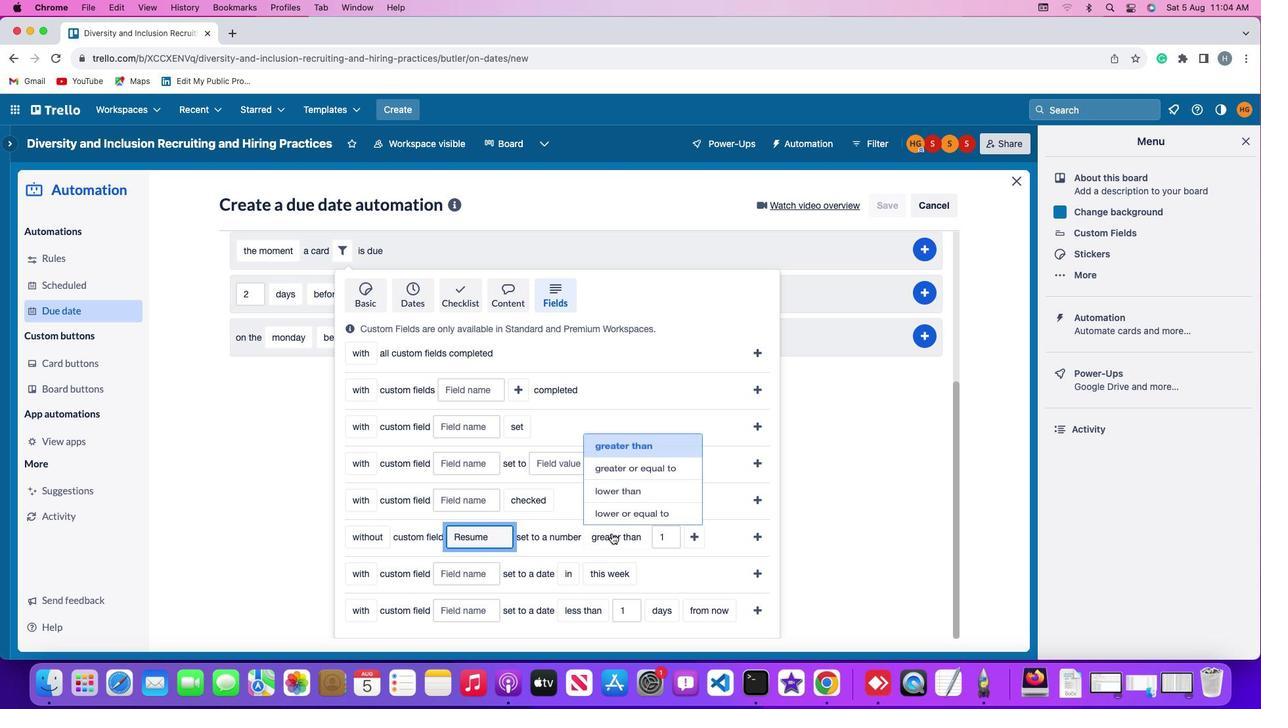 
Action: Mouse pressed left at (612, 533)
Screenshot: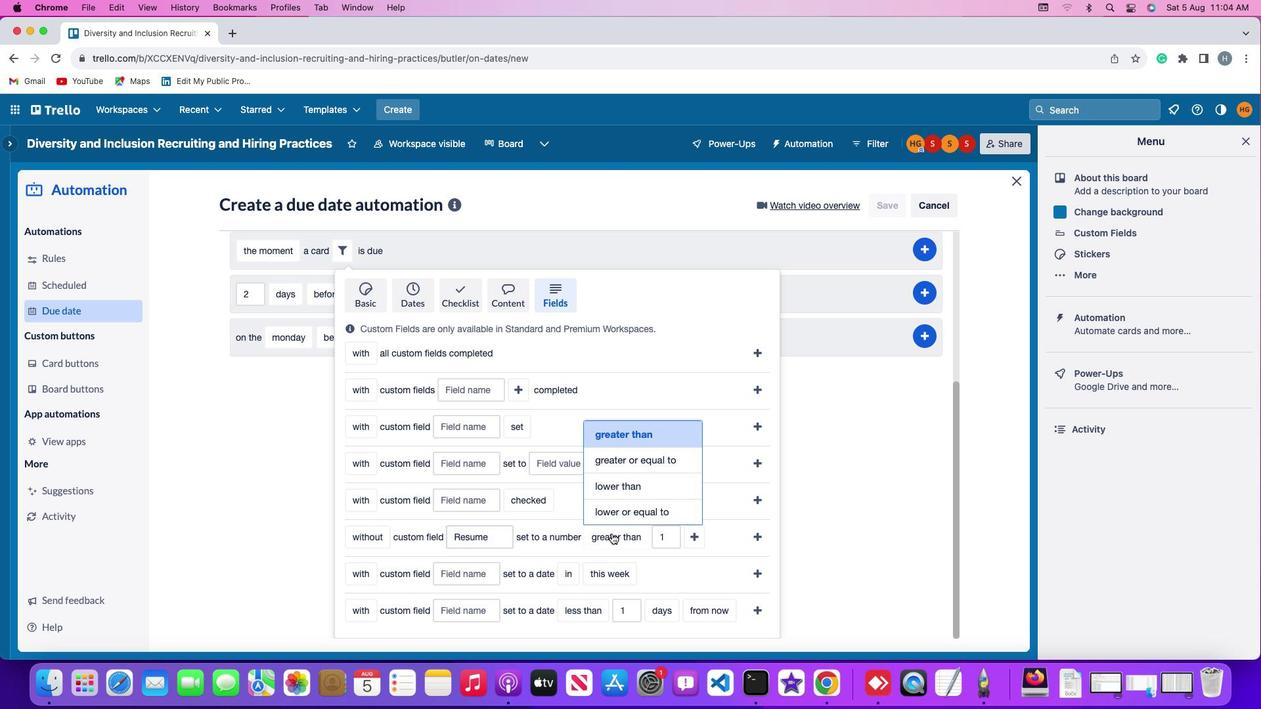 
Action: Mouse moved to (628, 512)
Screenshot: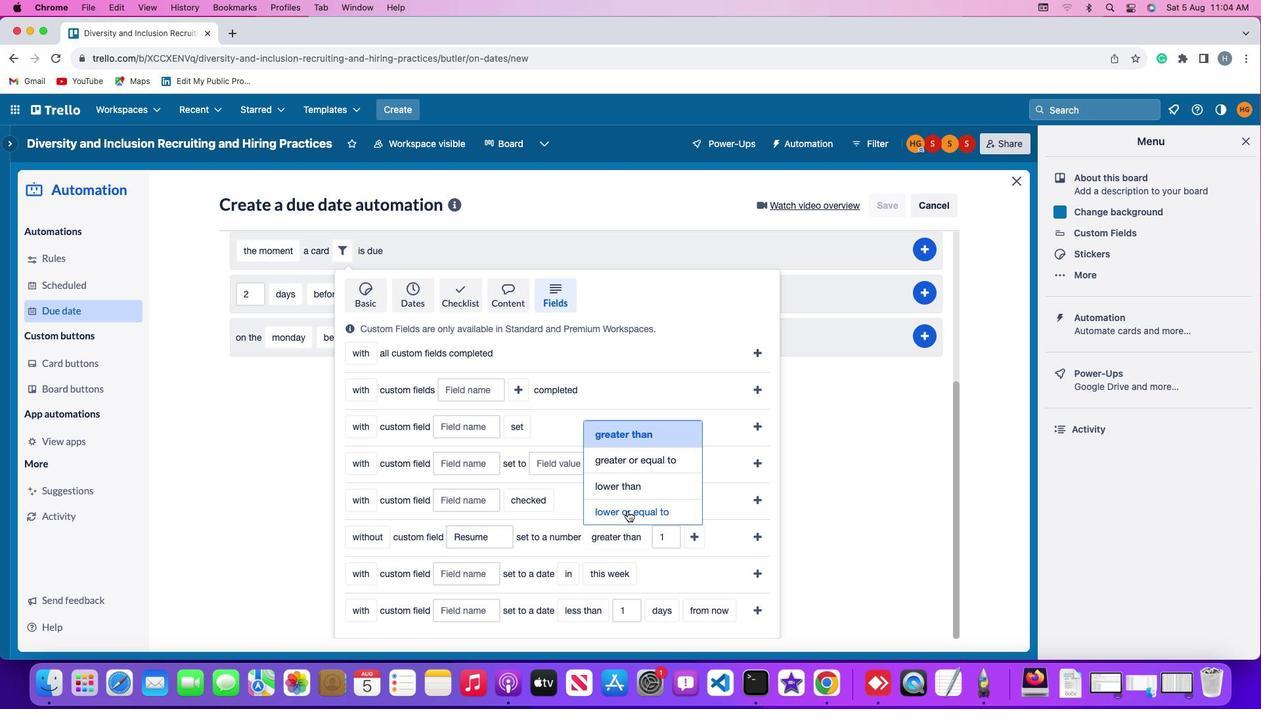 
Action: Mouse pressed left at (628, 512)
Screenshot: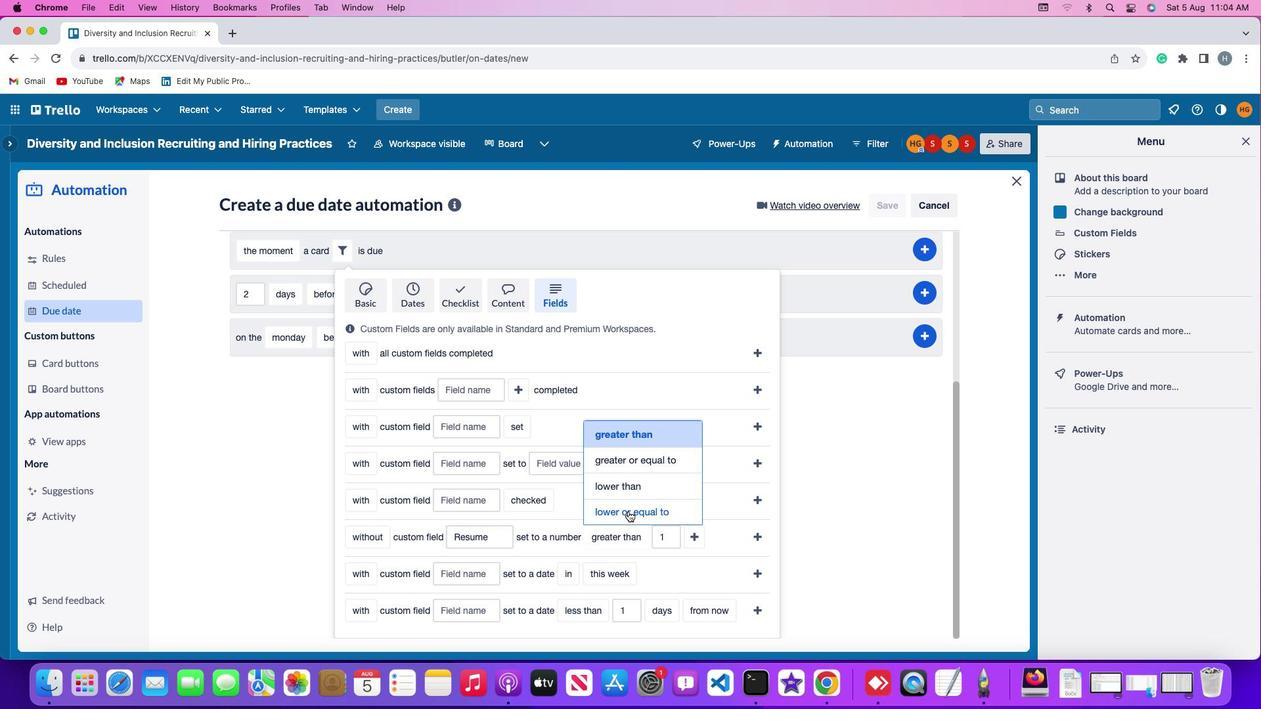 
Action: Mouse moved to (689, 538)
Screenshot: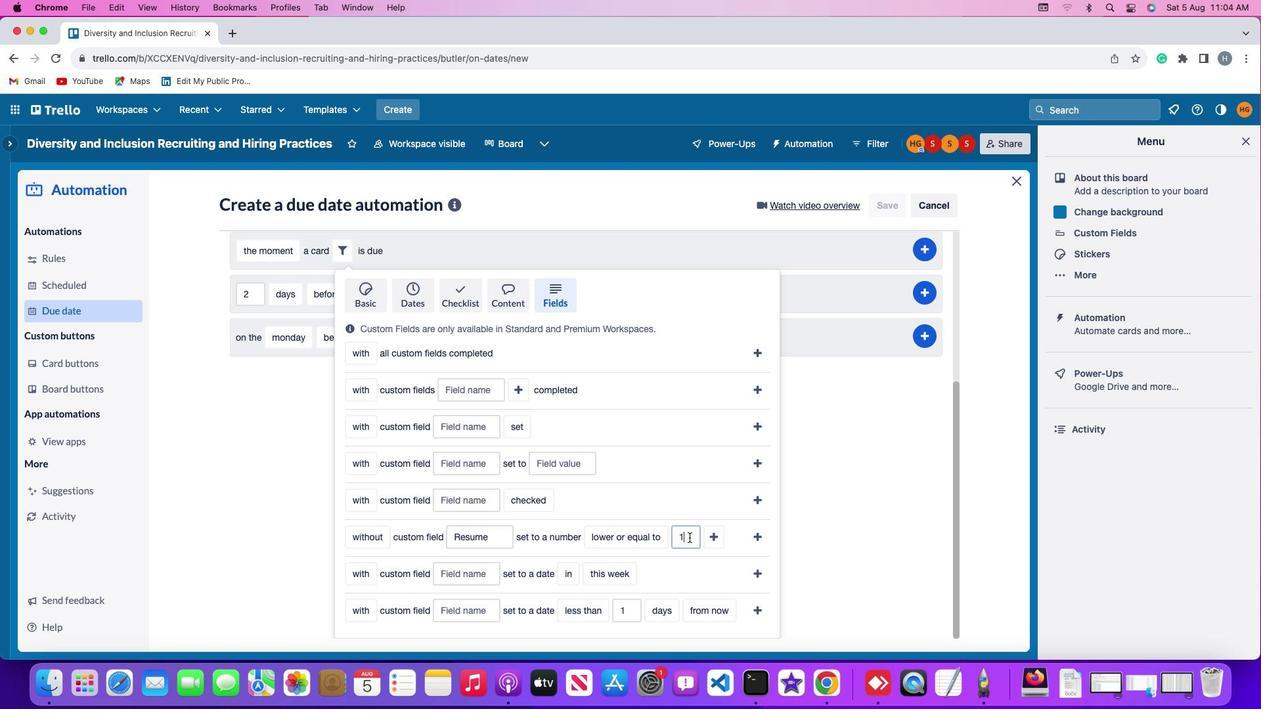 
Action: Mouse pressed left at (689, 538)
Screenshot: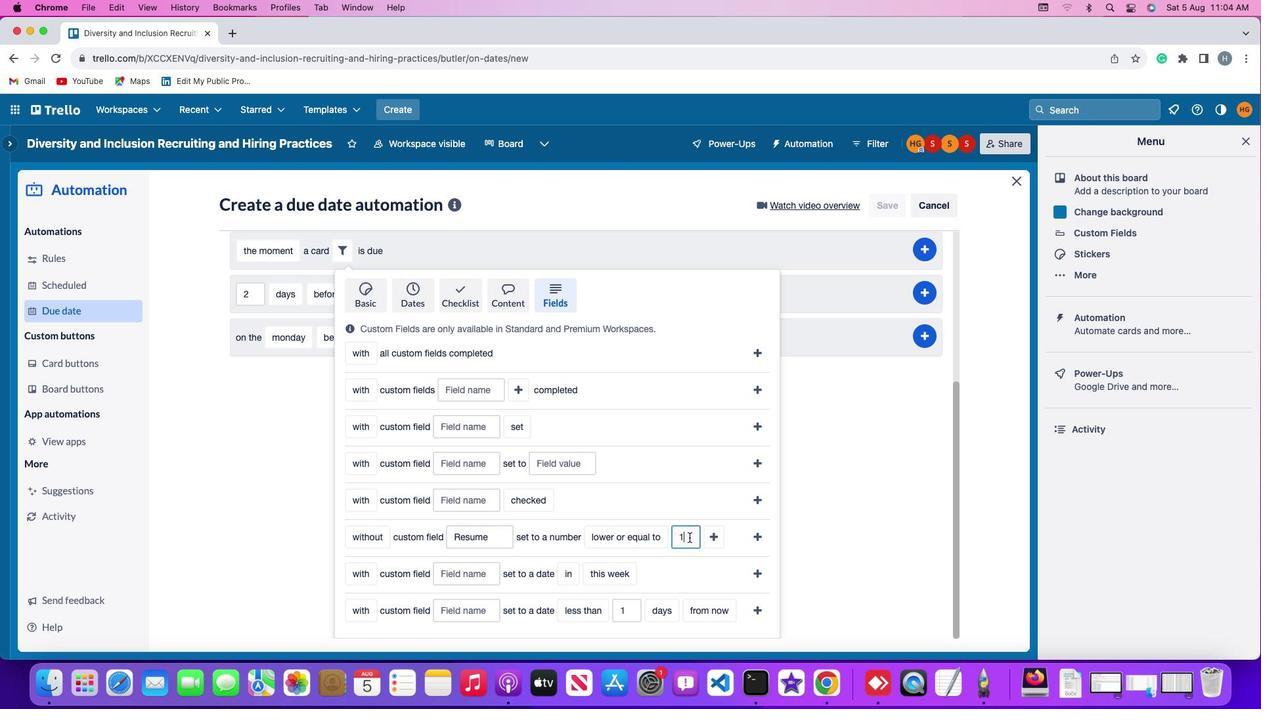 
Action: Mouse moved to (690, 542)
Screenshot: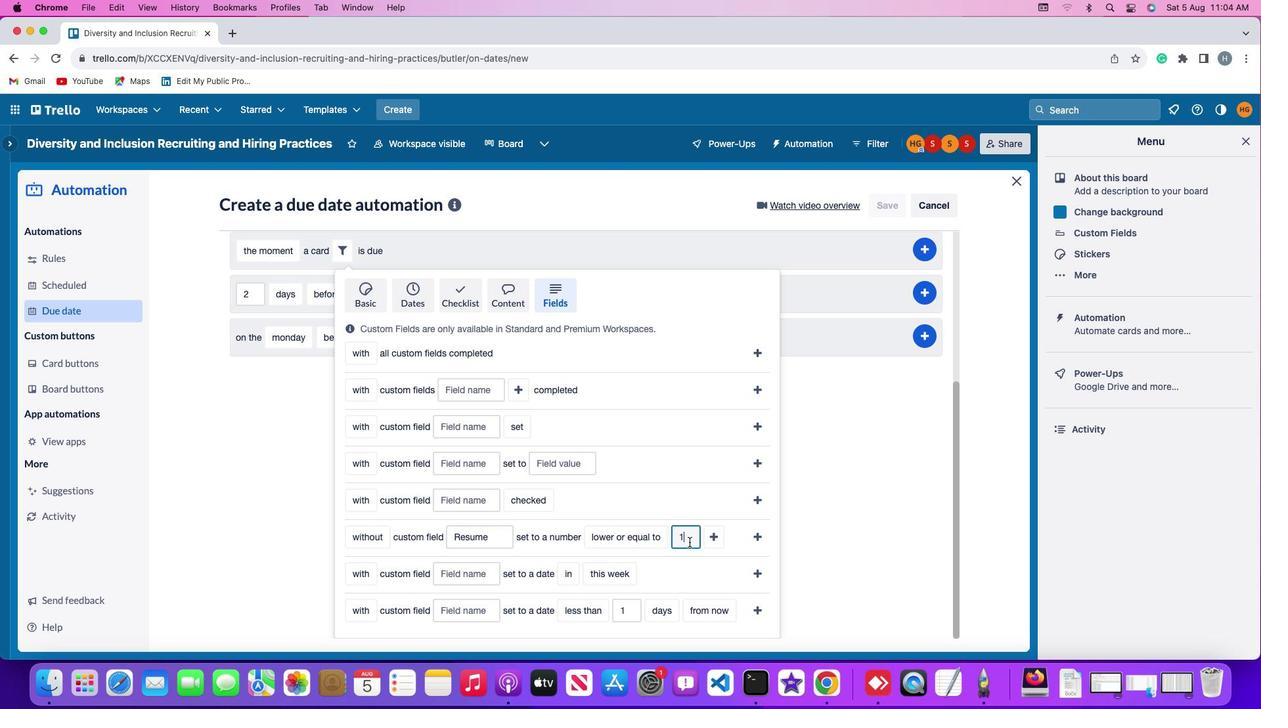 
Action: Key pressed Key.backspace'1'
Screenshot: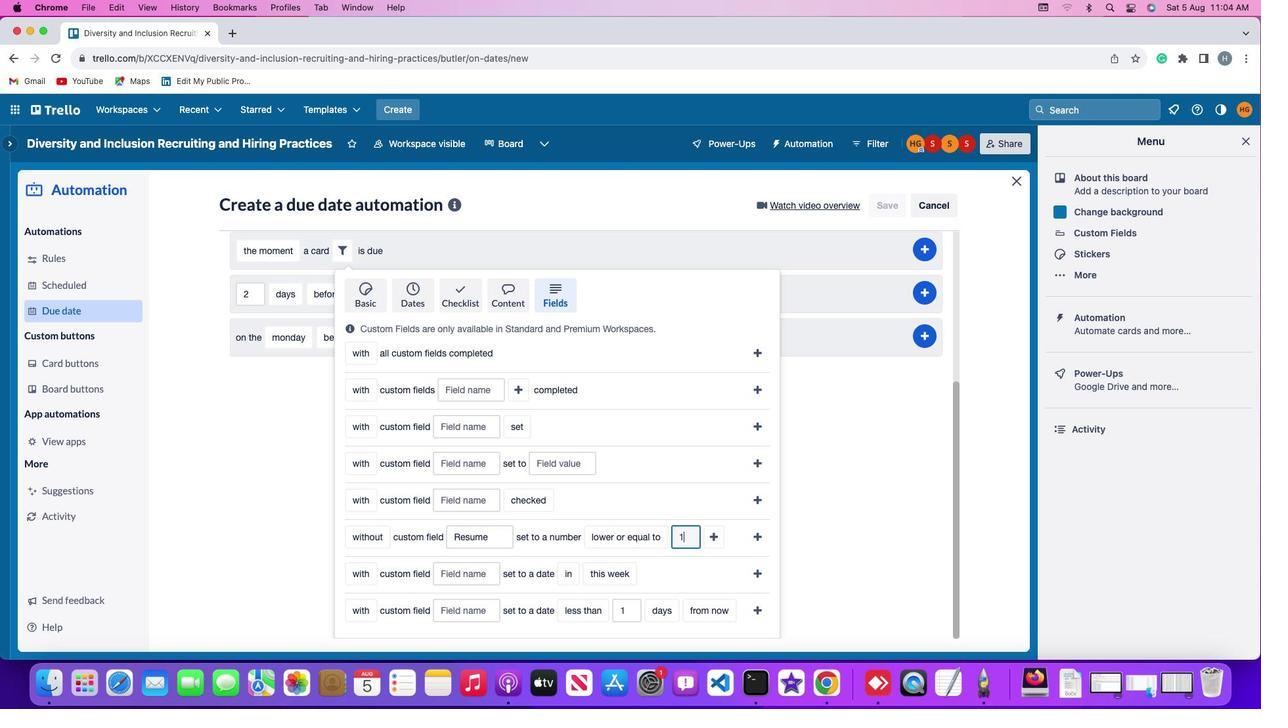 
Action: Mouse moved to (716, 542)
Screenshot: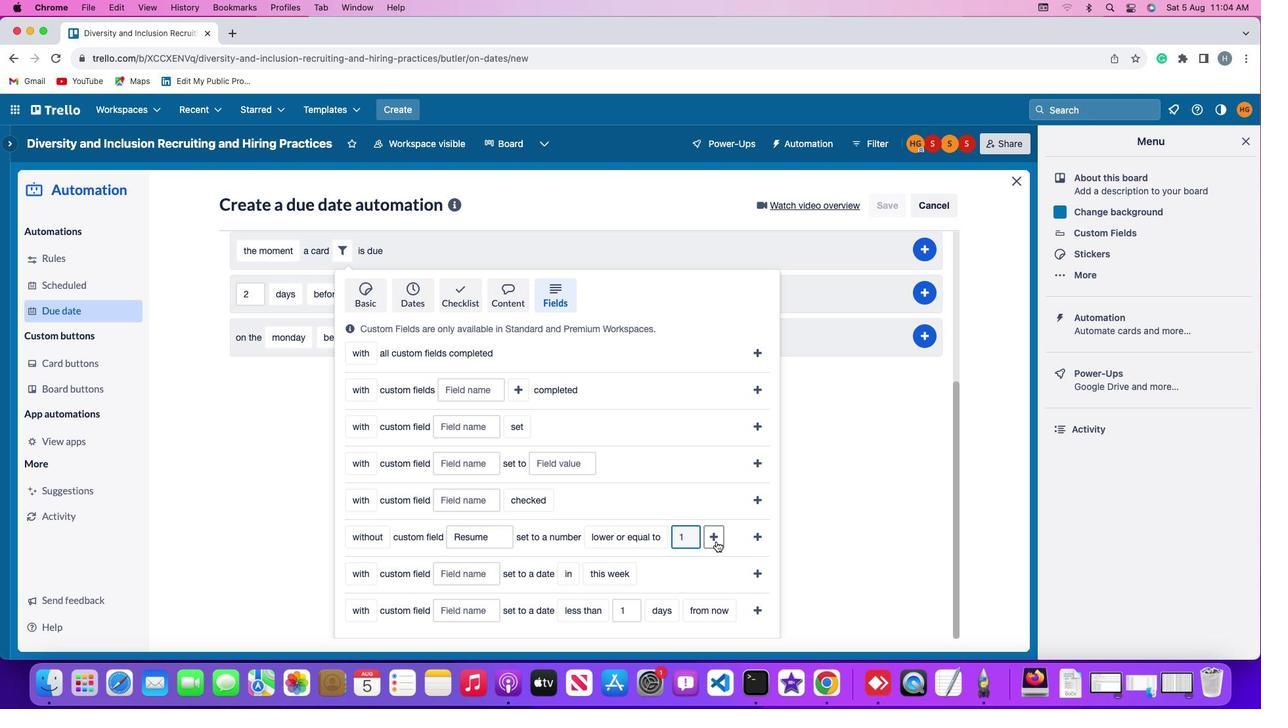 
Action: Mouse pressed left at (716, 542)
Screenshot: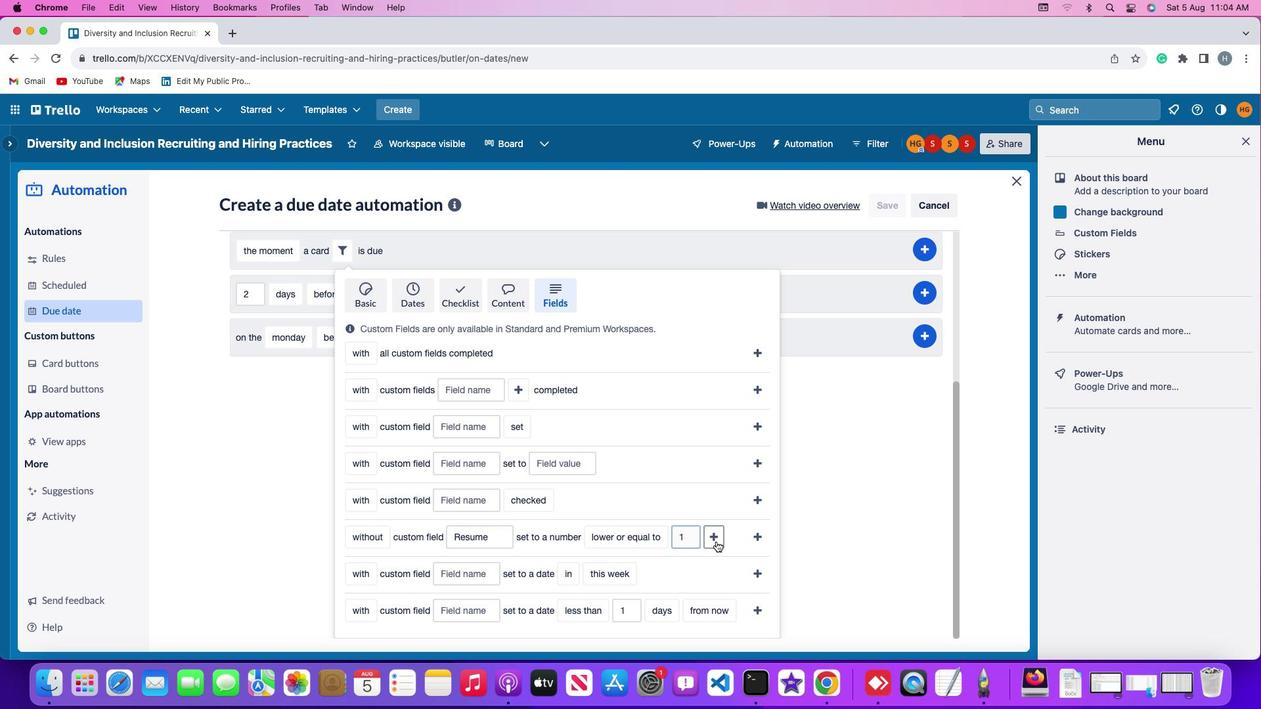 
Action: Mouse moved to (763, 542)
Screenshot: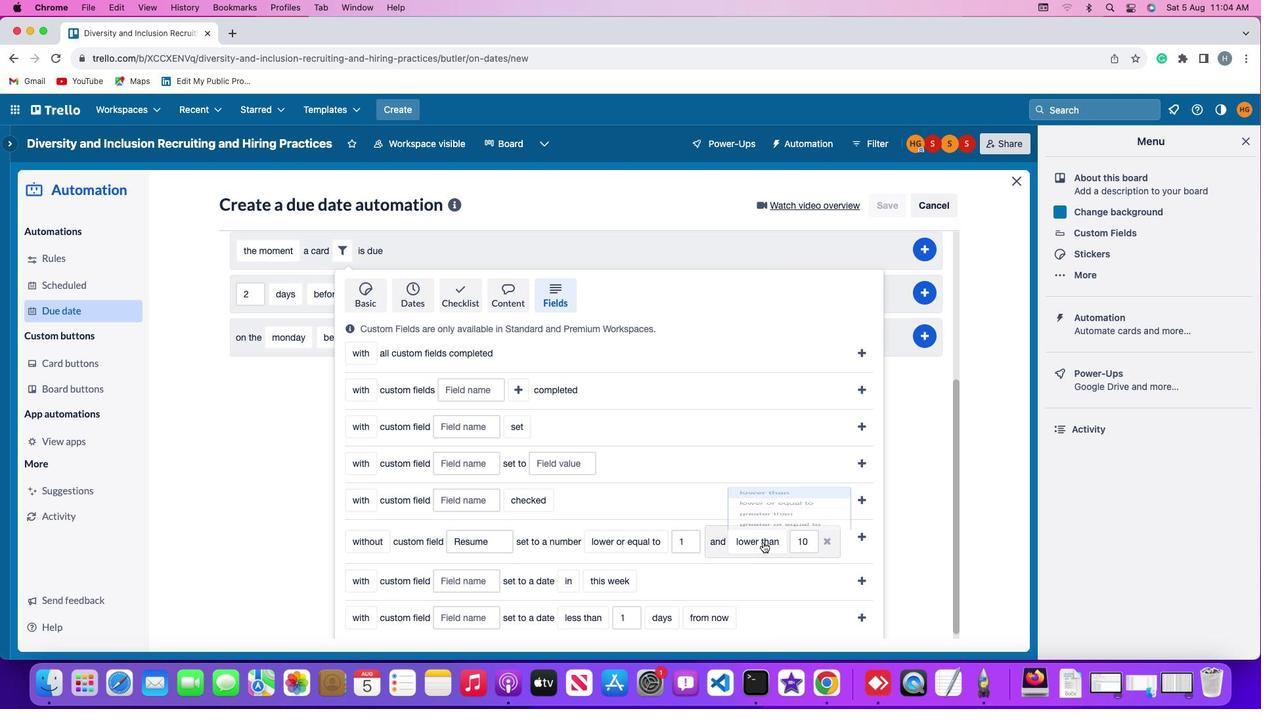 
Action: Mouse pressed left at (763, 542)
Screenshot: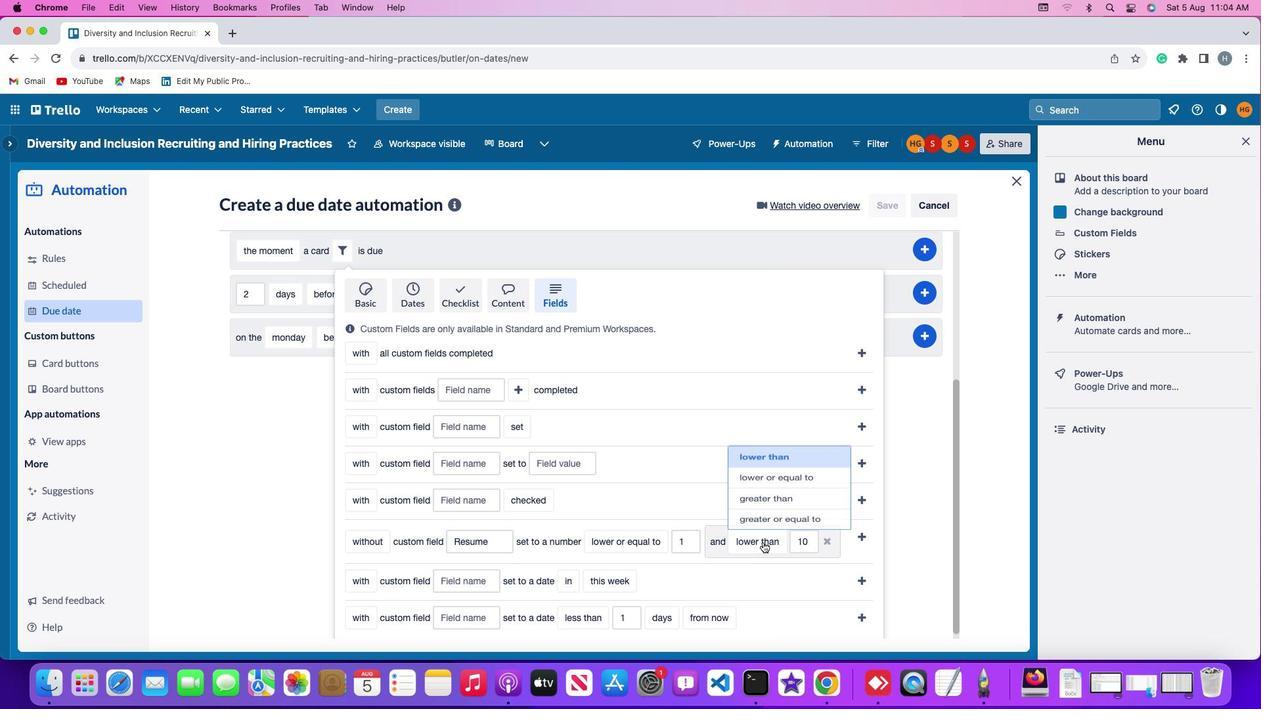 
Action: Mouse moved to (783, 440)
Screenshot: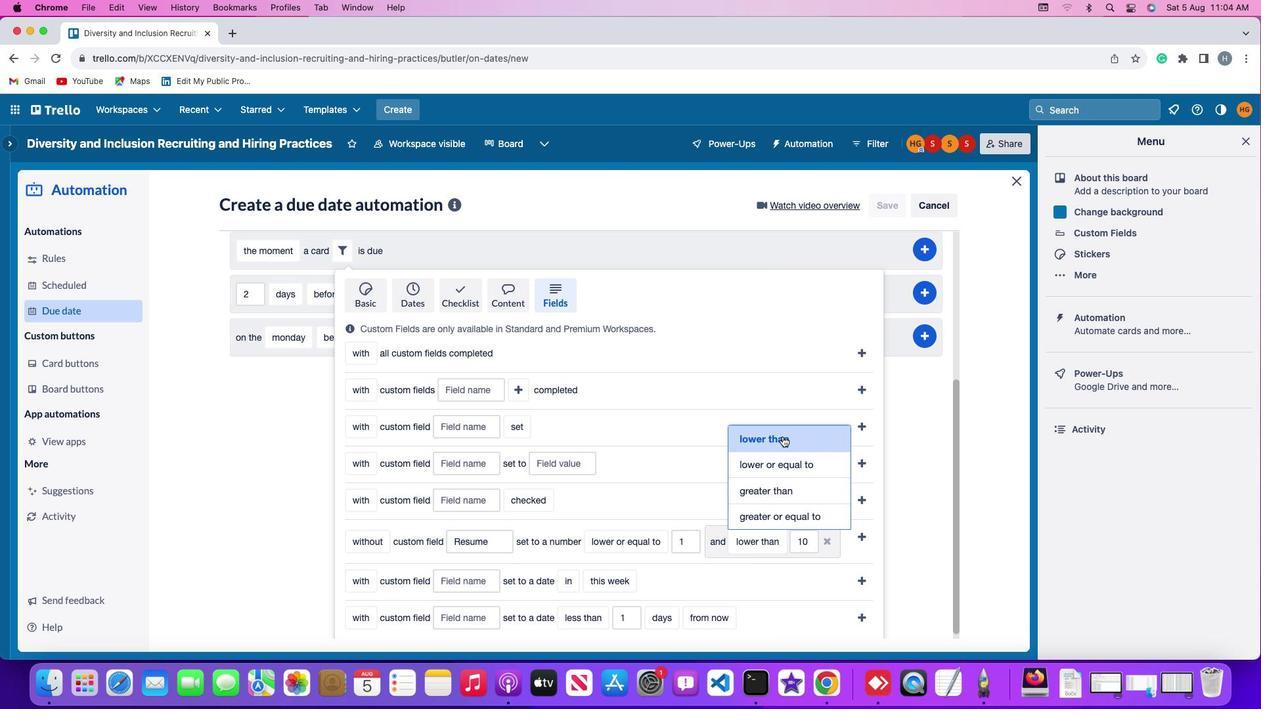 
Action: Mouse pressed left at (783, 440)
Screenshot: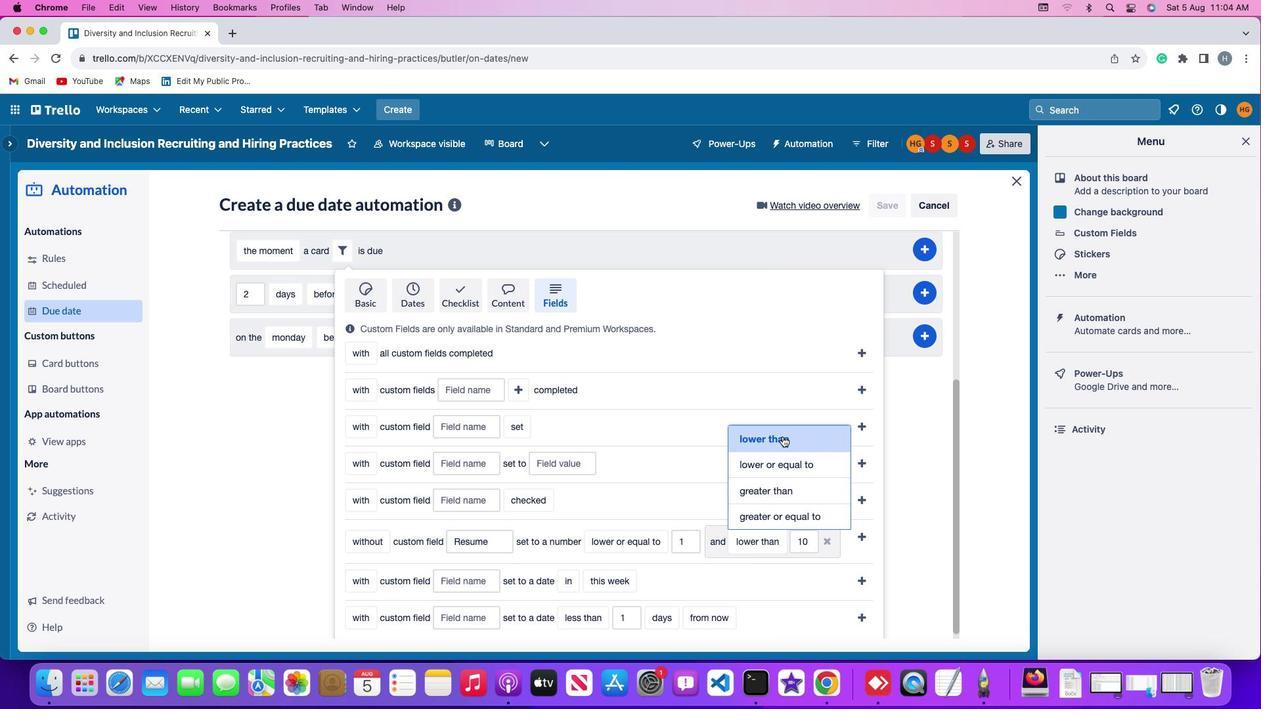 
Action: Mouse moved to (814, 538)
Screenshot: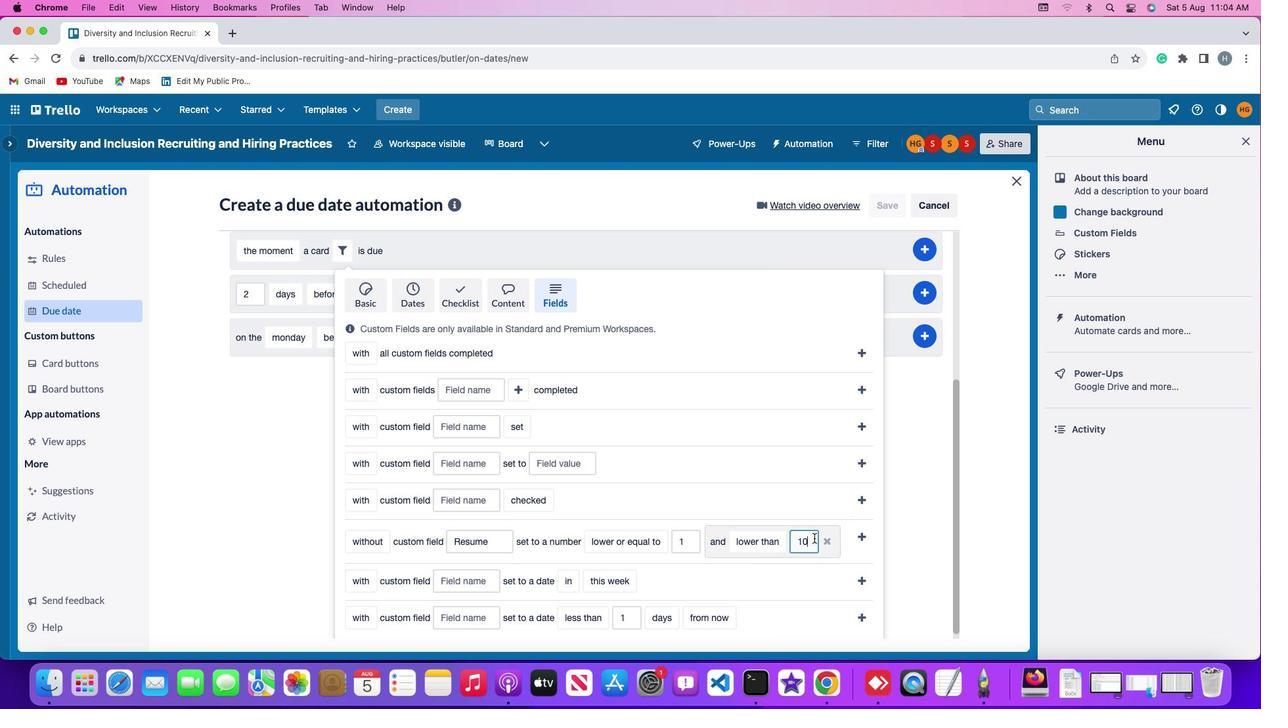 
Action: Mouse pressed left at (814, 538)
Screenshot: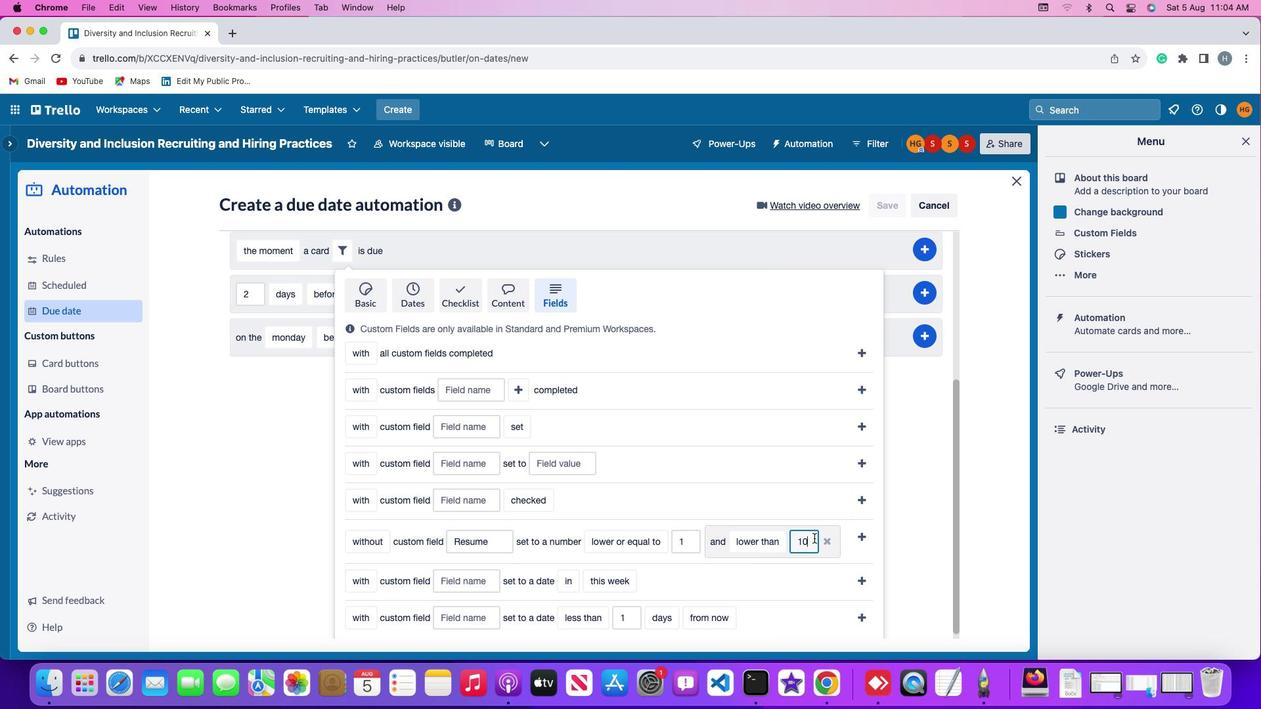 
Action: Key pressed Key.backspaceKey.backspace
Screenshot: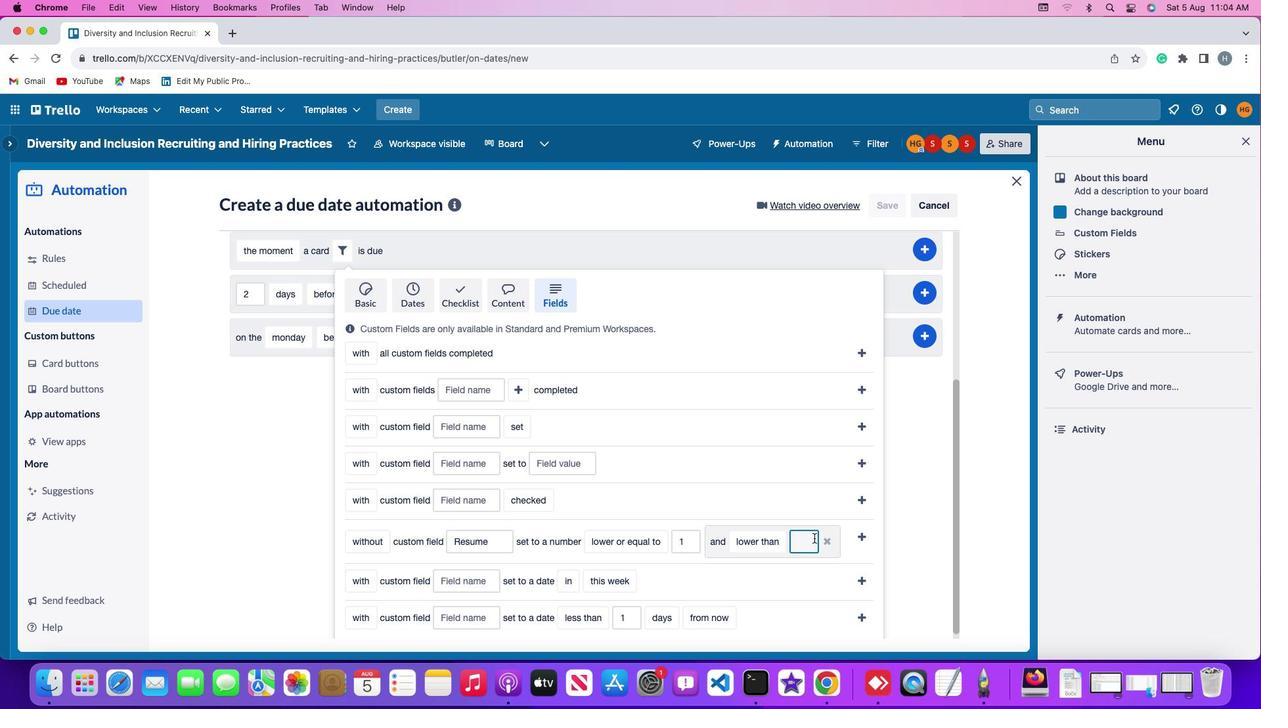 
Action: Mouse moved to (816, 540)
Screenshot: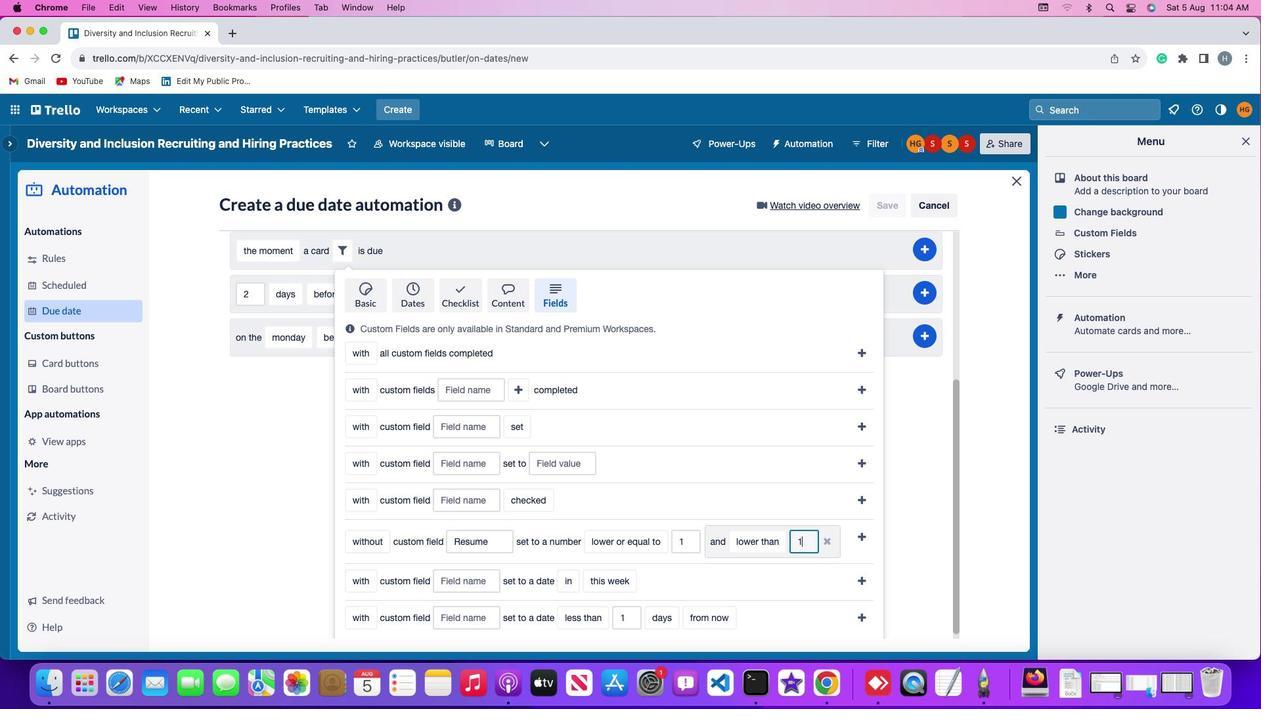 
Action: Key pressed '1''0'
Screenshot: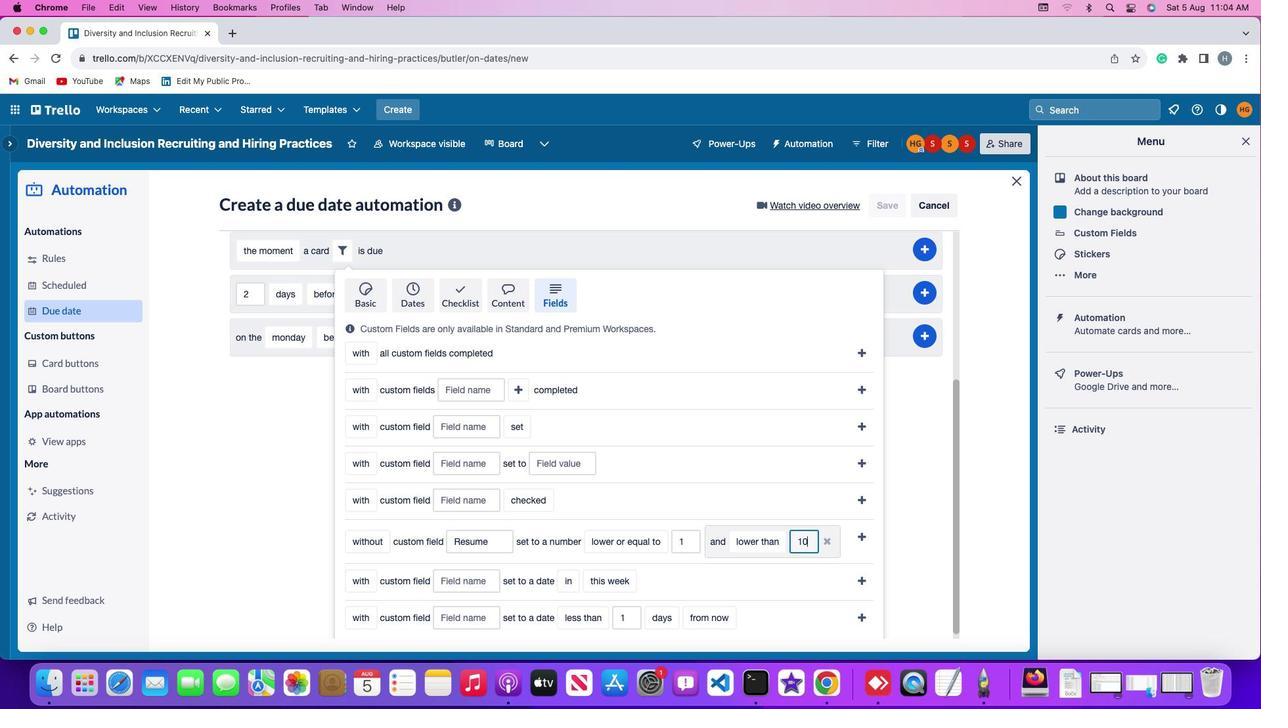 
Action: Mouse moved to (858, 538)
Screenshot: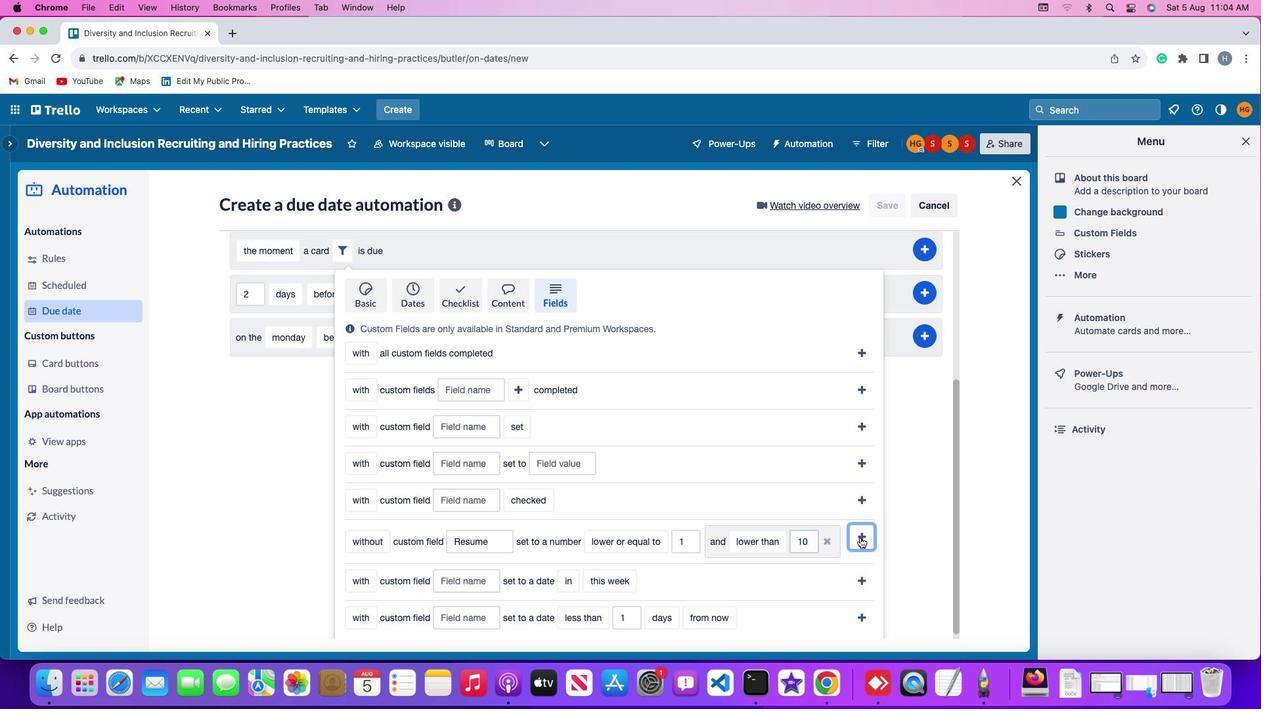 
Action: Mouse pressed left at (858, 538)
Screenshot: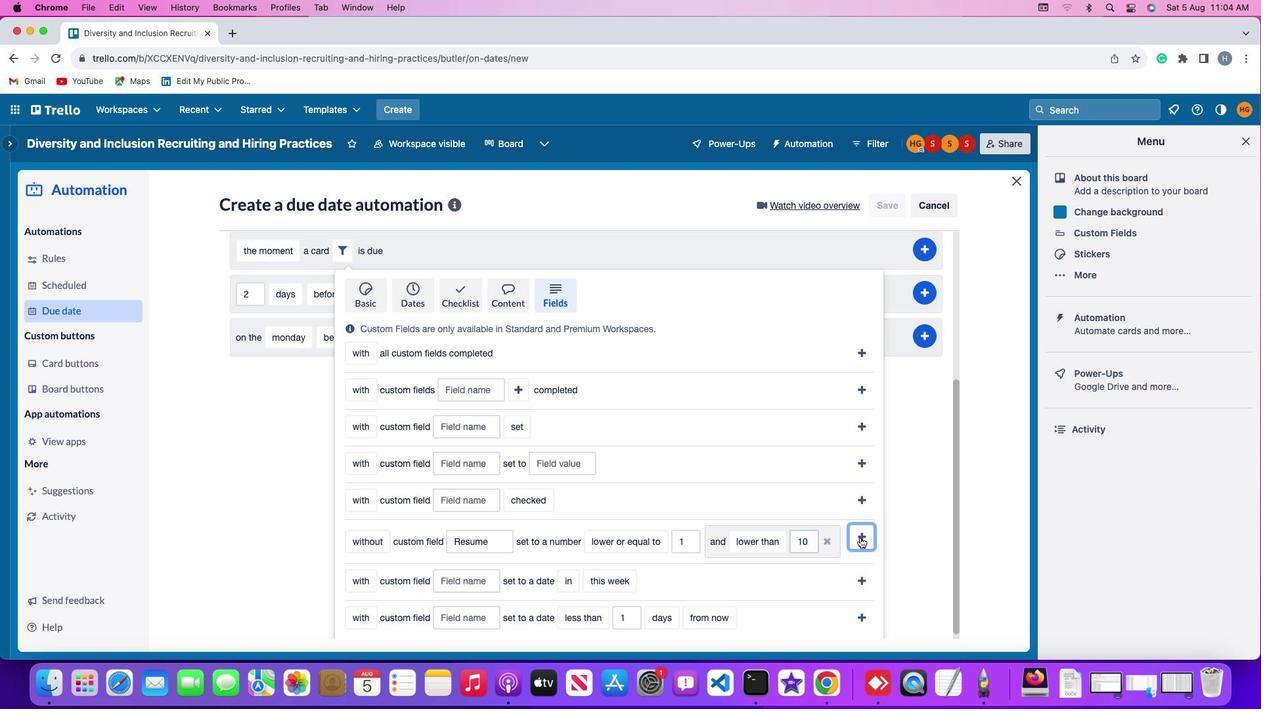 
Action: Mouse moved to (931, 480)
Screenshot: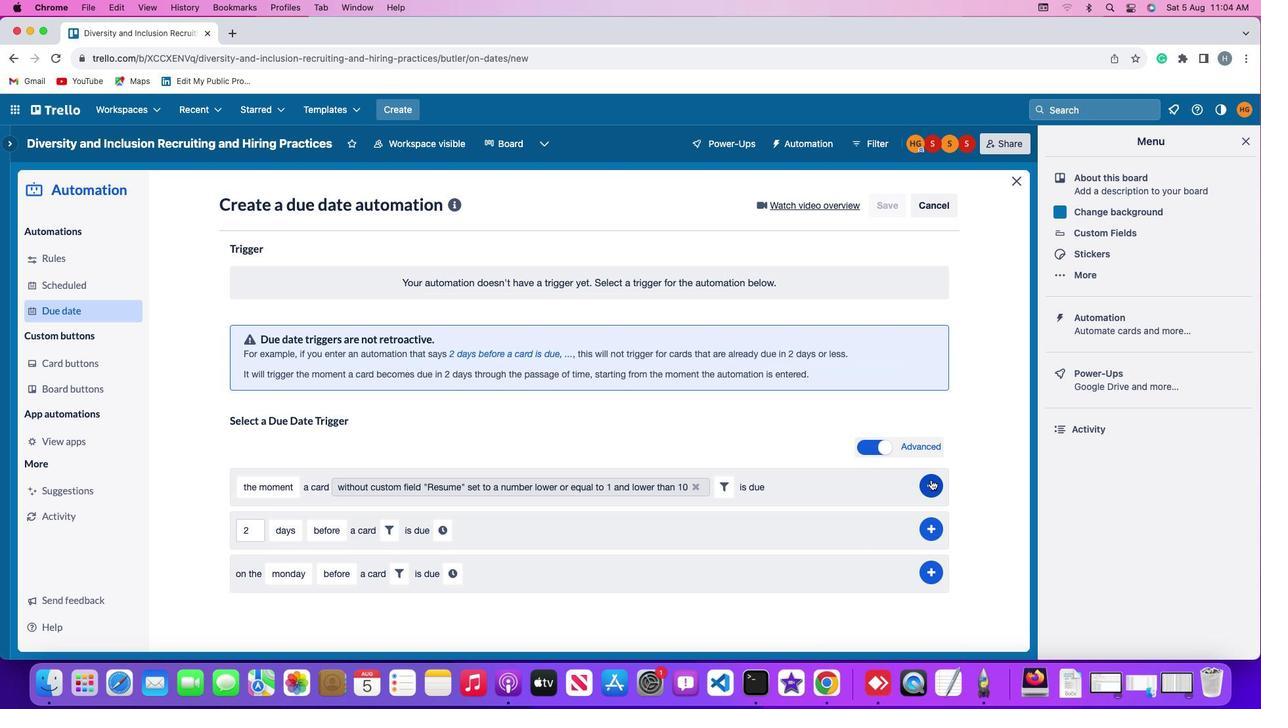 
Action: Mouse pressed left at (931, 480)
Screenshot: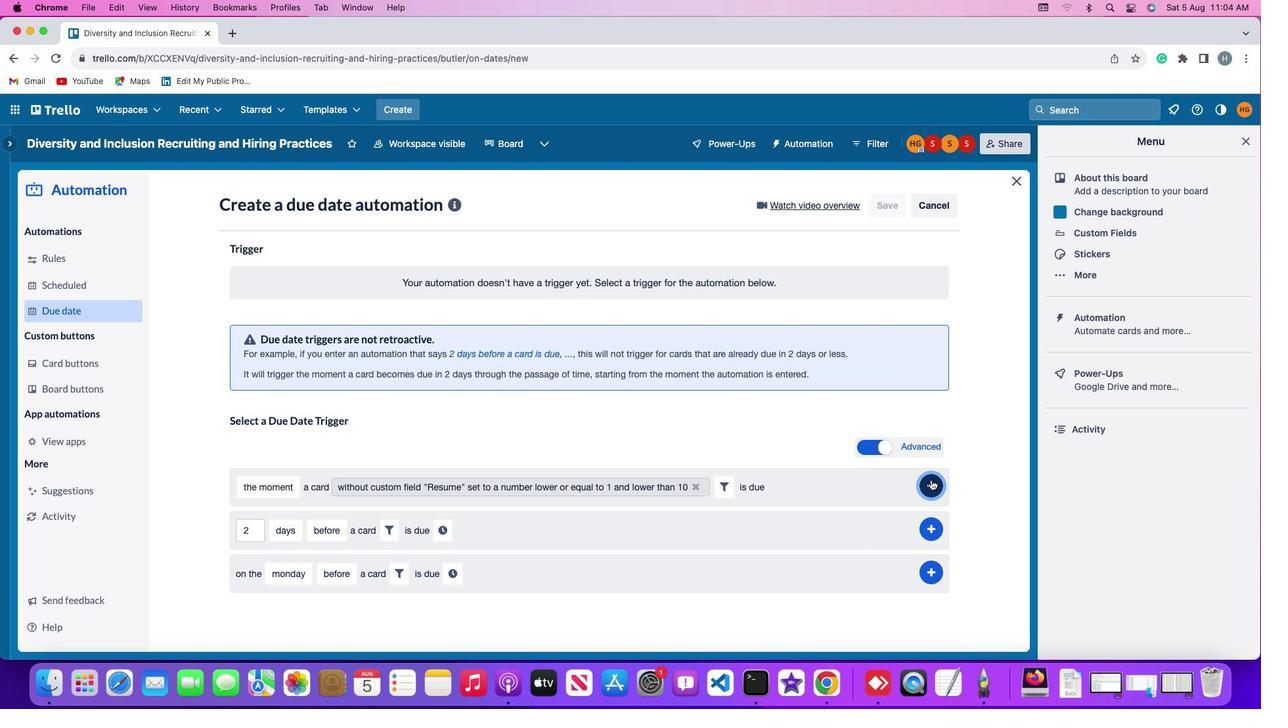 
Action: Mouse moved to (932, 384)
Screenshot: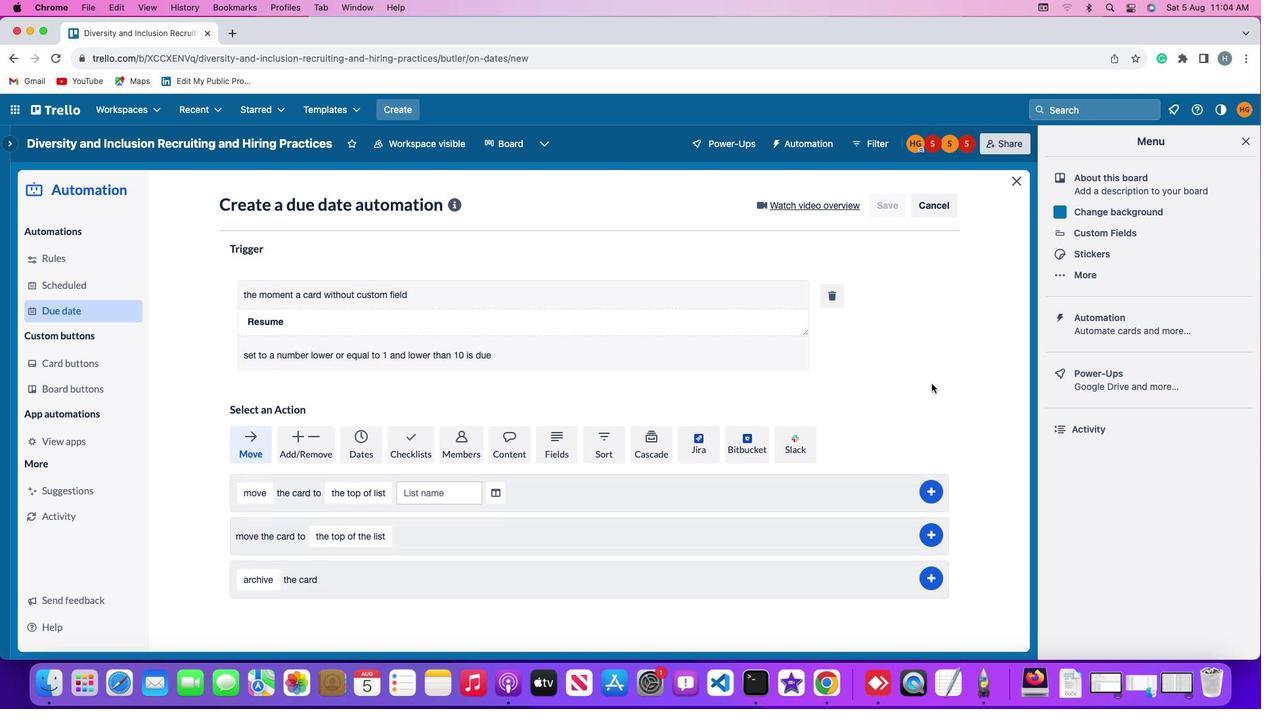 
